 Task: Add Nature's Way Vitamin E 400 to the cart.
Action: Mouse moved to (313, 159)
Screenshot: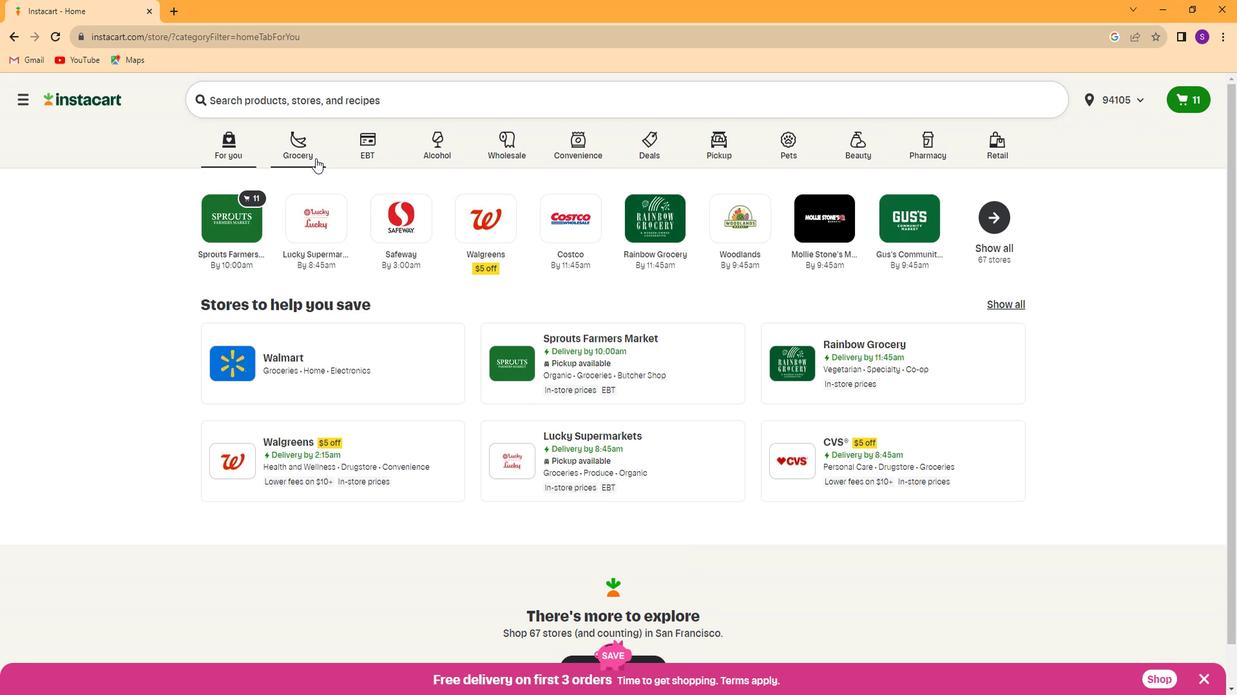 
Action: Mouse pressed left at (313, 159)
Screenshot: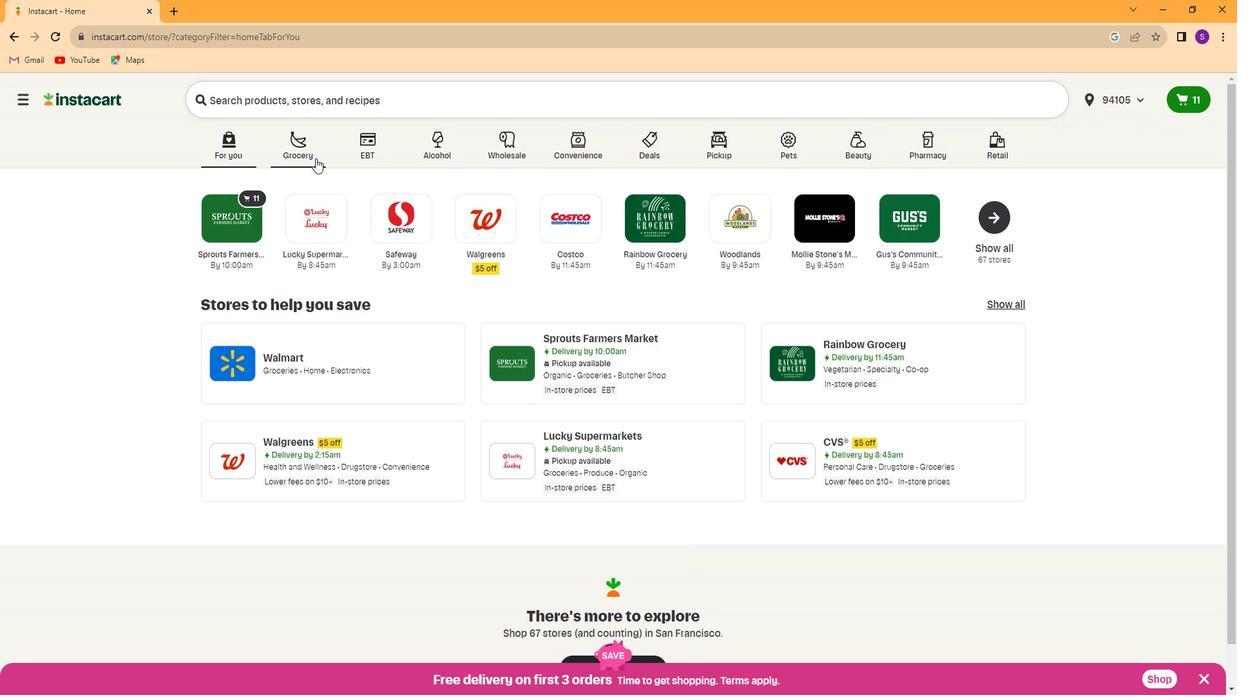 
Action: Mouse moved to (914, 224)
Screenshot: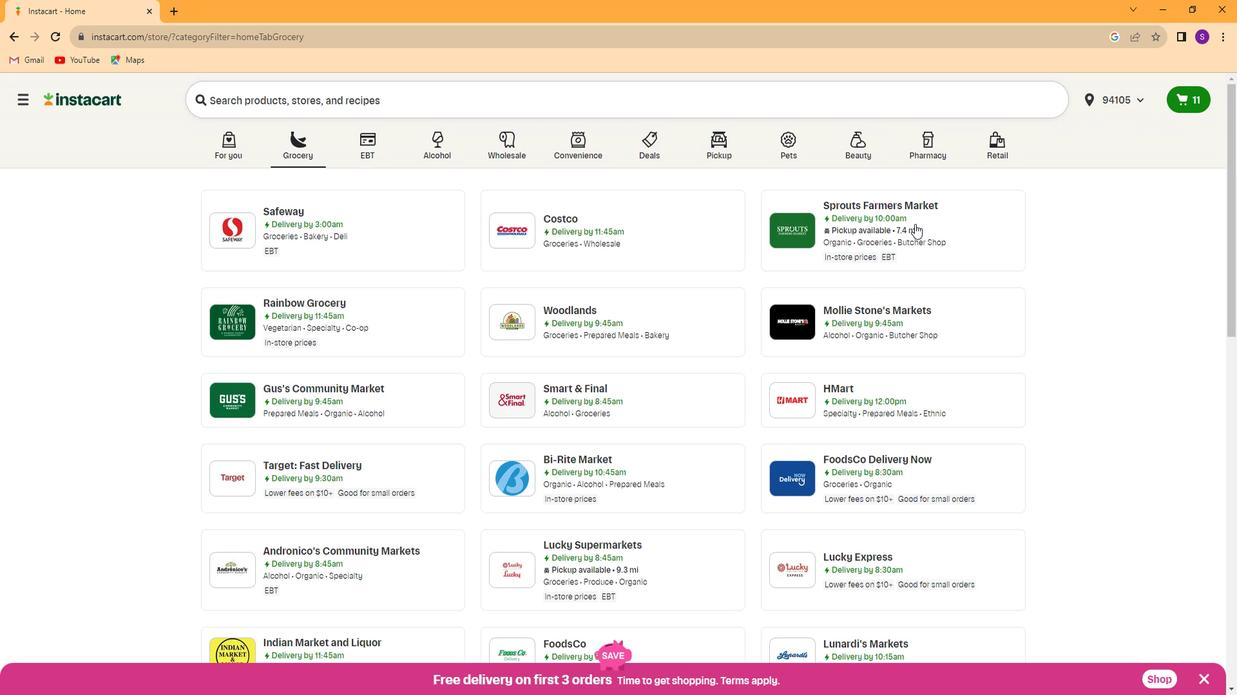 
Action: Mouse pressed left at (914, 224)
Screenshot: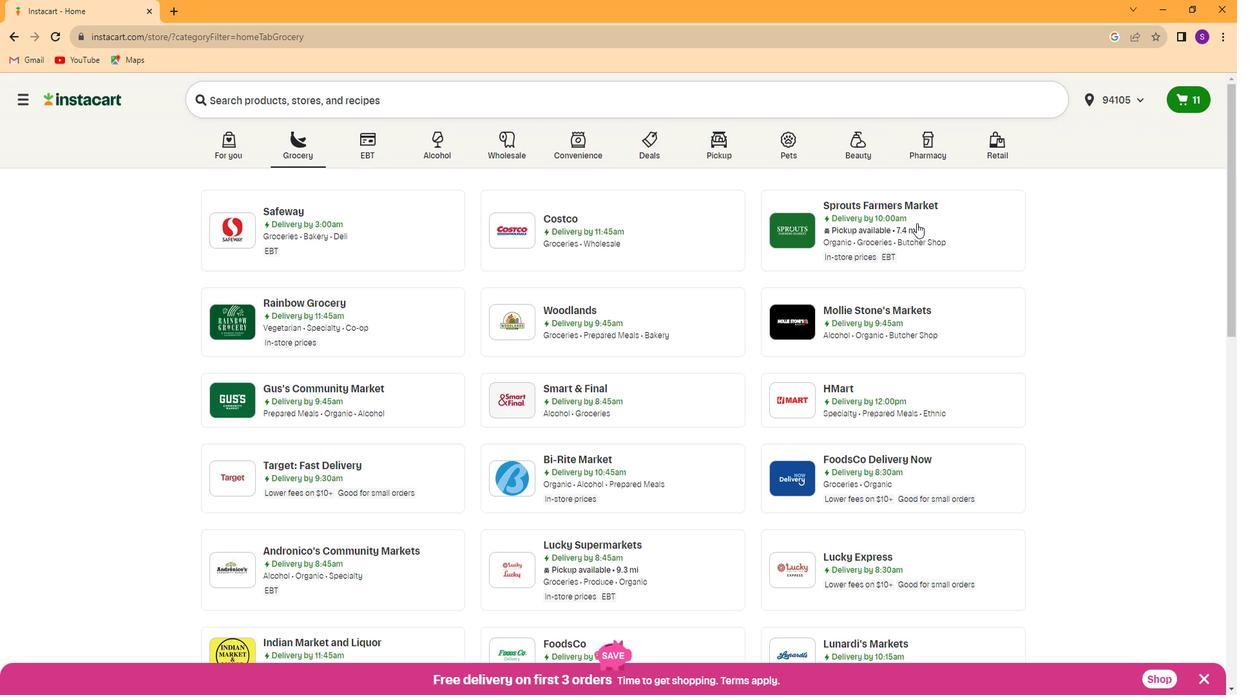 
Action: Mouse moved to (90, 414)
Screenshot: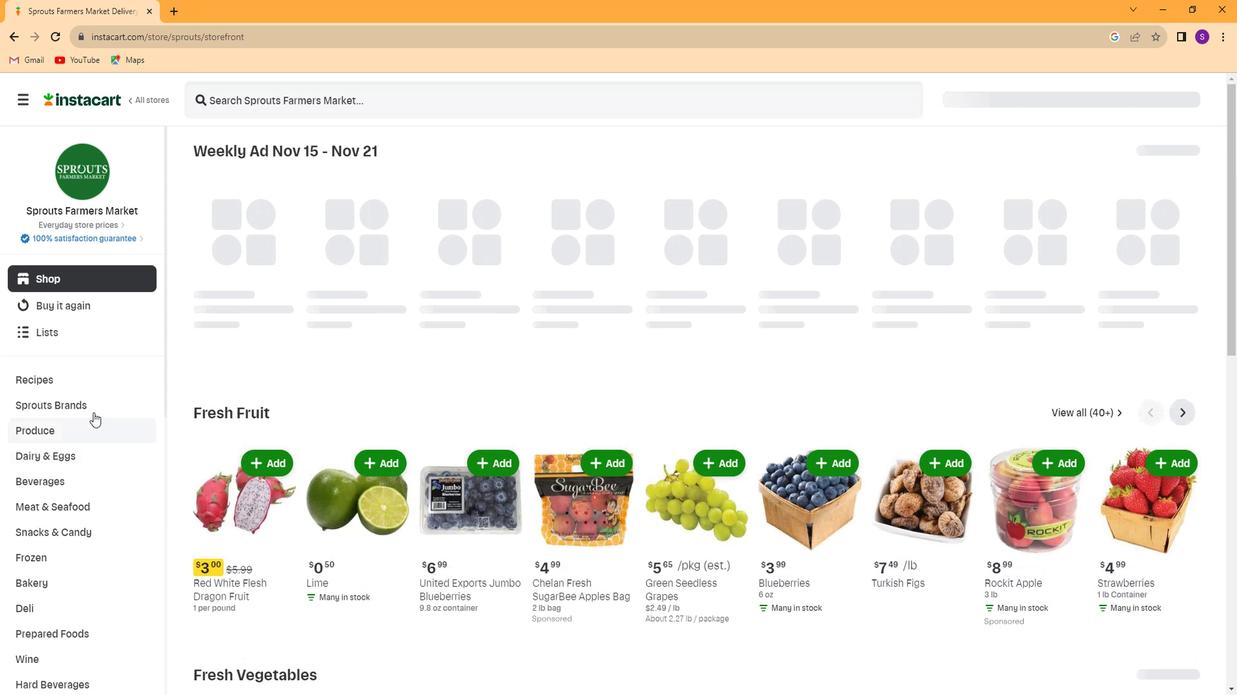 
Action: Mouse scrolled (90, 414) with delta (0, 0)
Screenshot: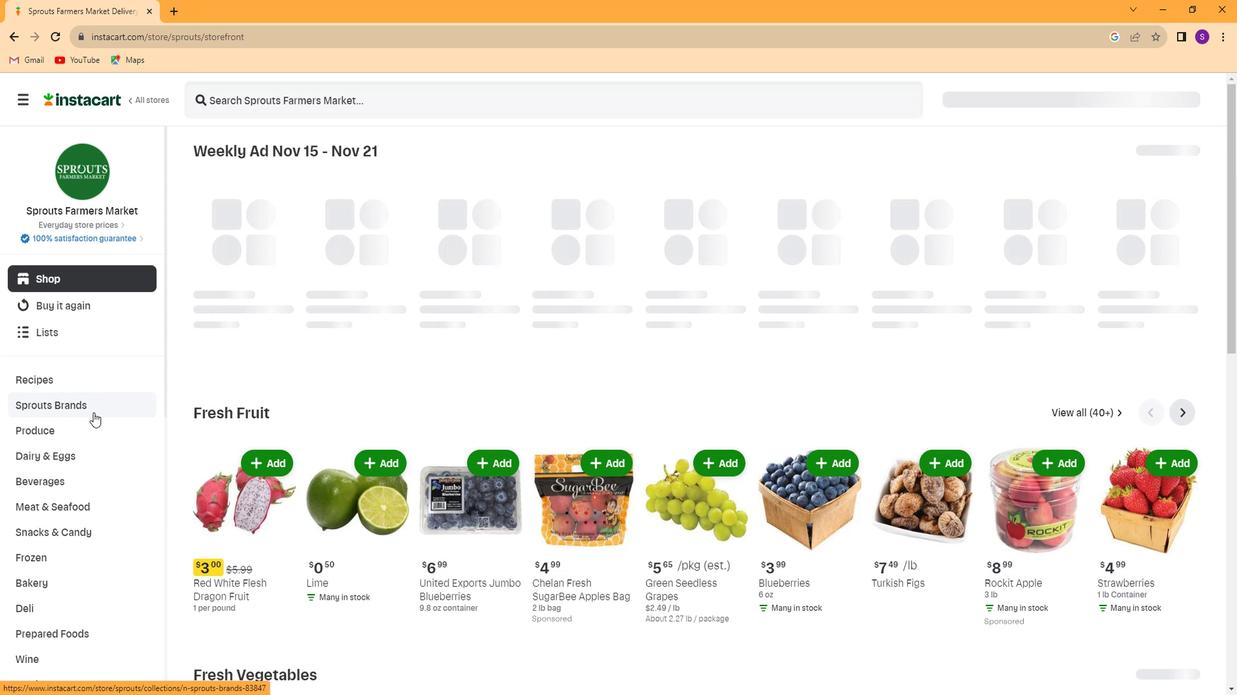 
Action: Mouse scrolled (90, 414) with delta (0, 0)
Screenshot: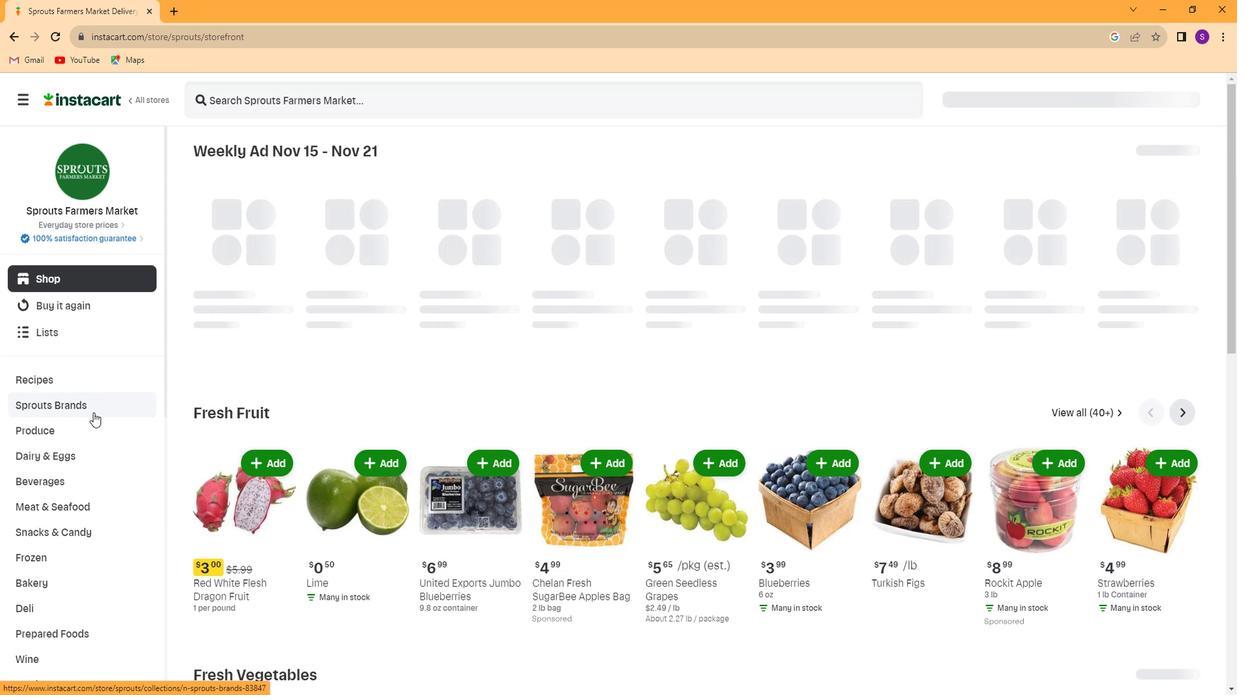 
Action: Mouse scrolled (90, 414) with delta (0, 0)
Screenshot: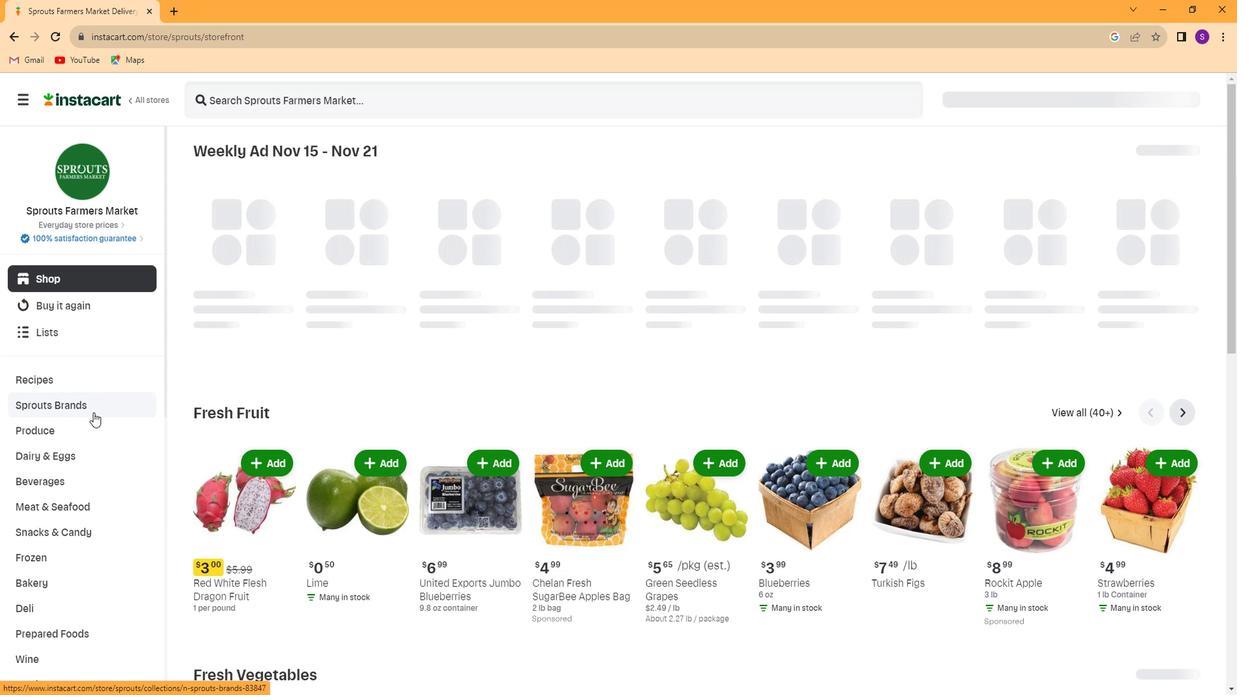 
Action: Mouse scrolled (90, 414) with delta (0, 0)
Screenshot: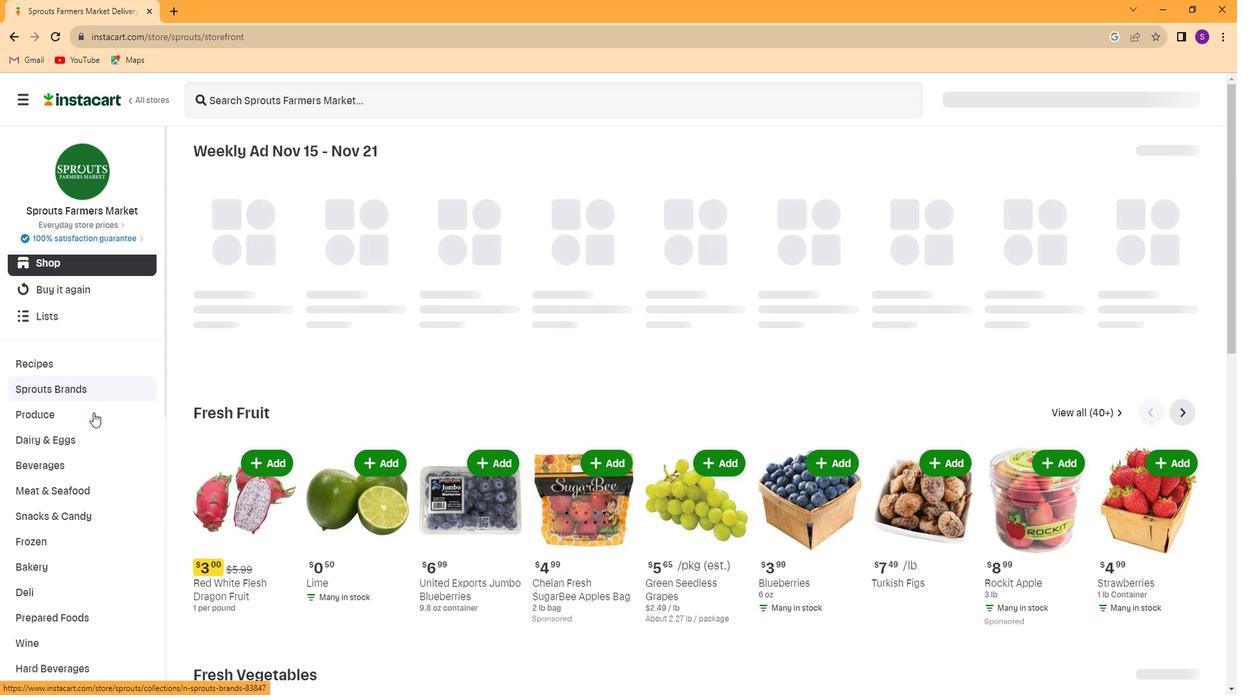 
Action: Mouse scrolled (90, 414) with delta (0, 0)
Screenshot: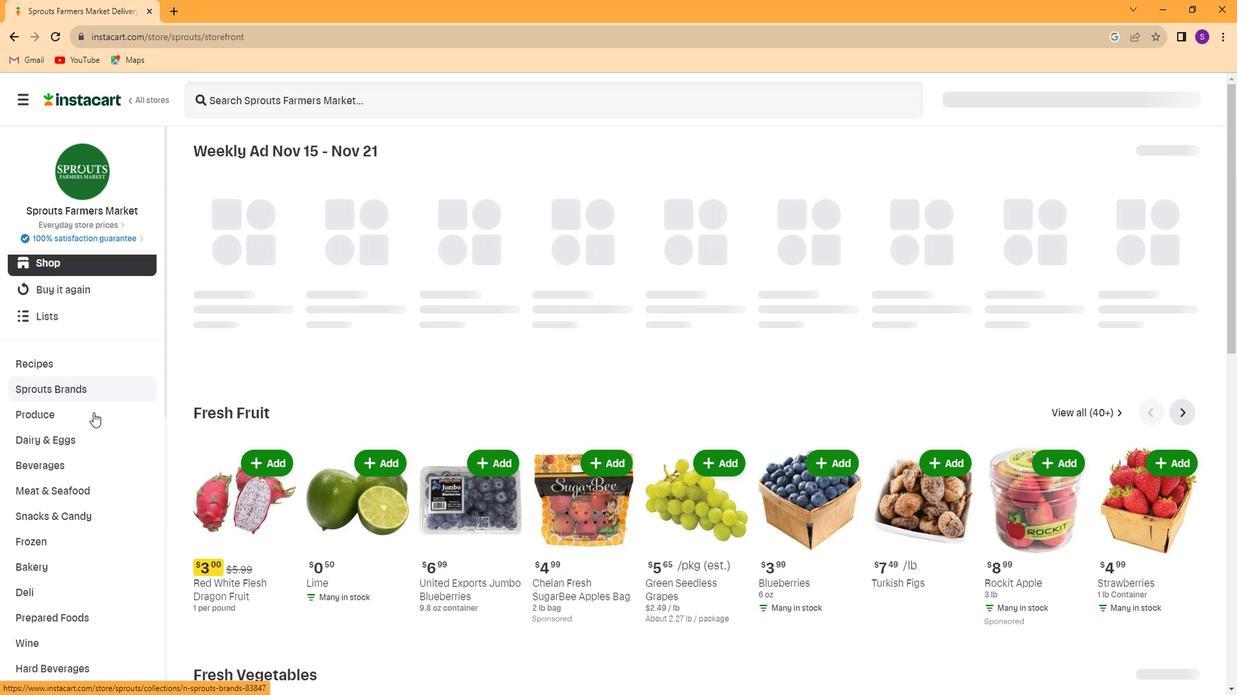 
Action: Mouse scrolled (90, 415) with delta (0, 0)
Screenshot: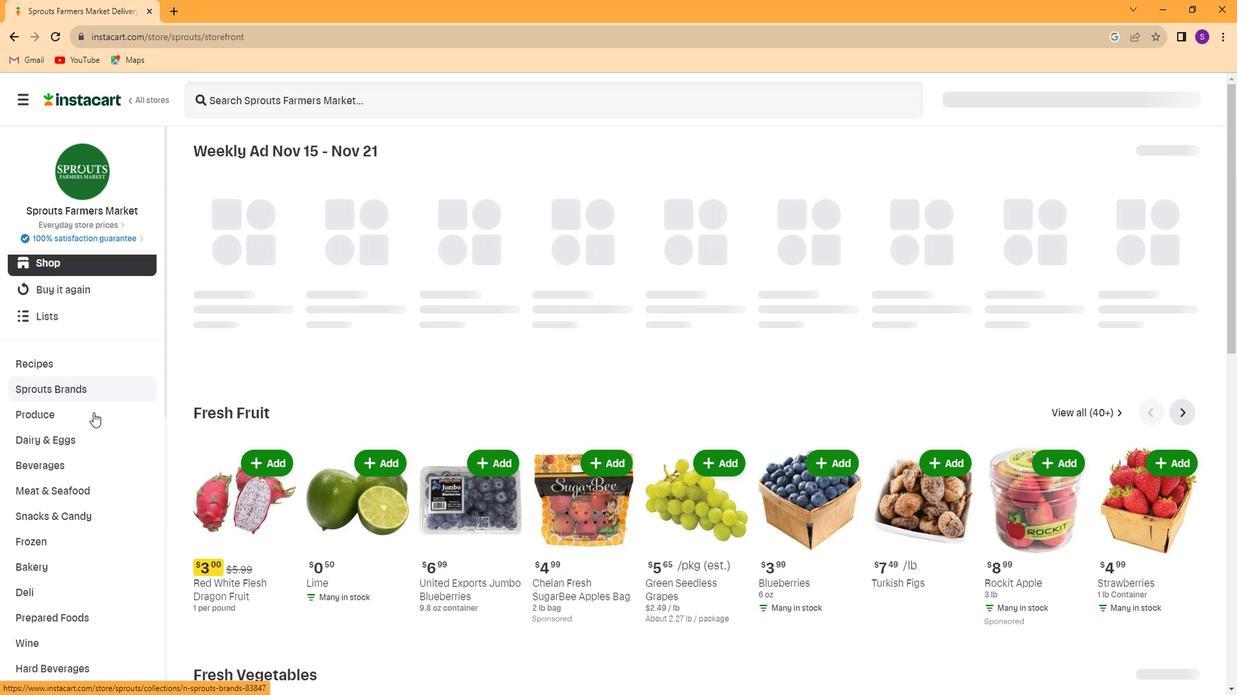 
Action: Mouse scrolled (90, 414) with delta (0, 0)
Screenshot: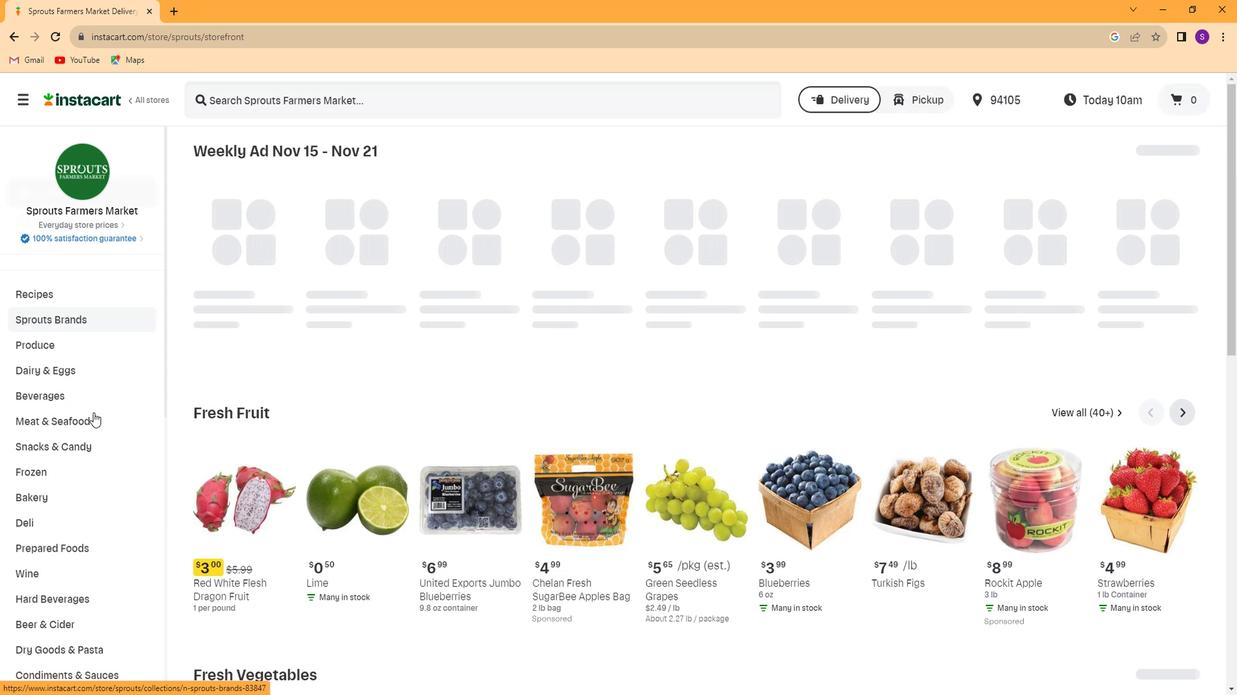 
Action: Mouse scrolled (90, 414) with delta (0, 0)
Screenshot: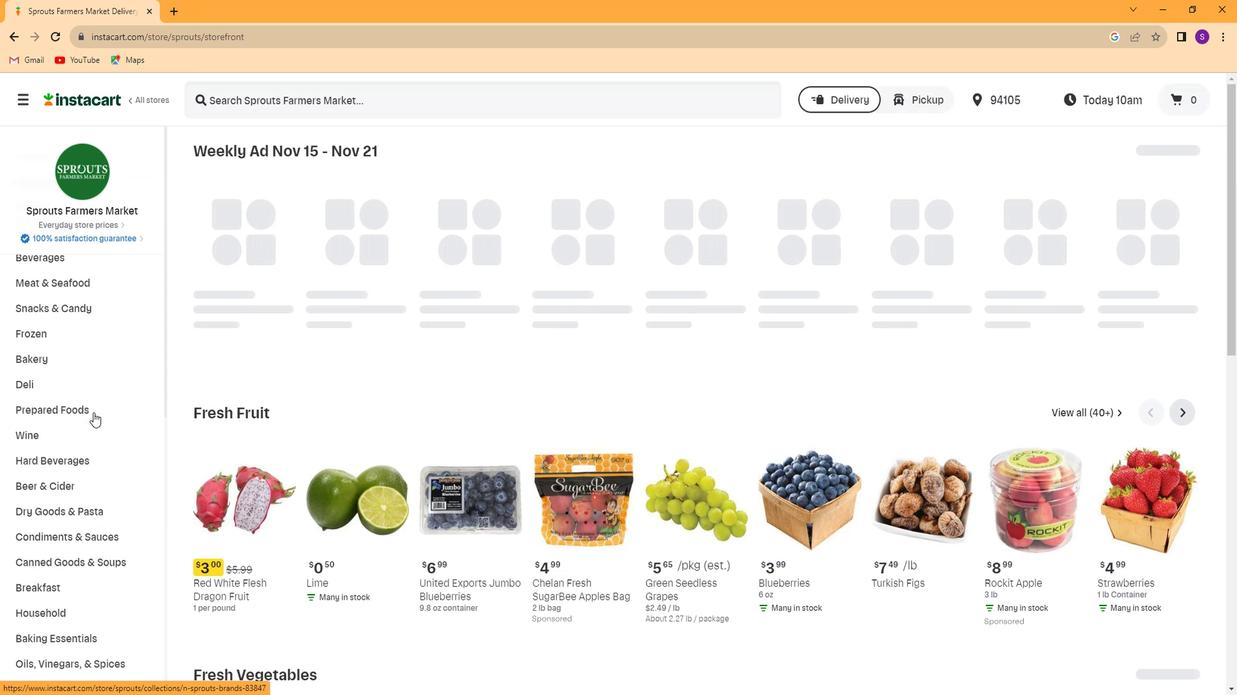 
Action: Mouse scrolled (90, 414) with delta (0, 0)
Screenshot: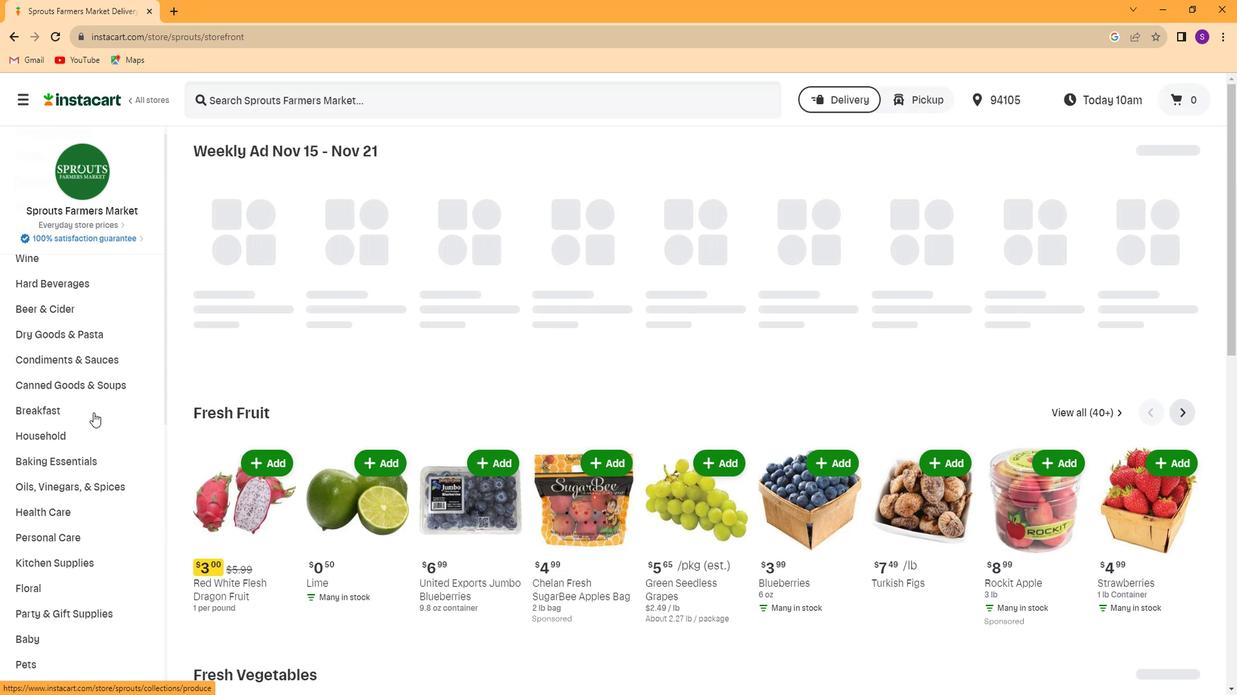 
Action: Mouse scrolled (90, 414) with delta (0, 0)
Screenshot: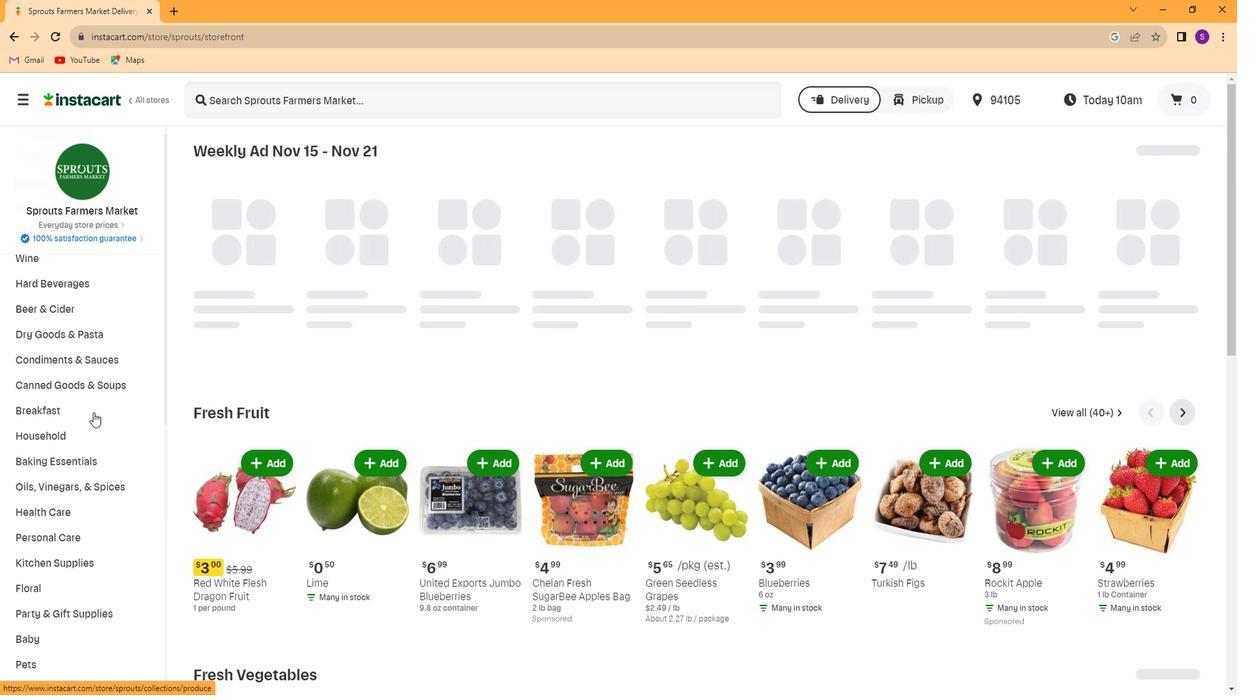 
Action: Mouse scrolled (90, 414) with delta (0, 0)
Screenshot: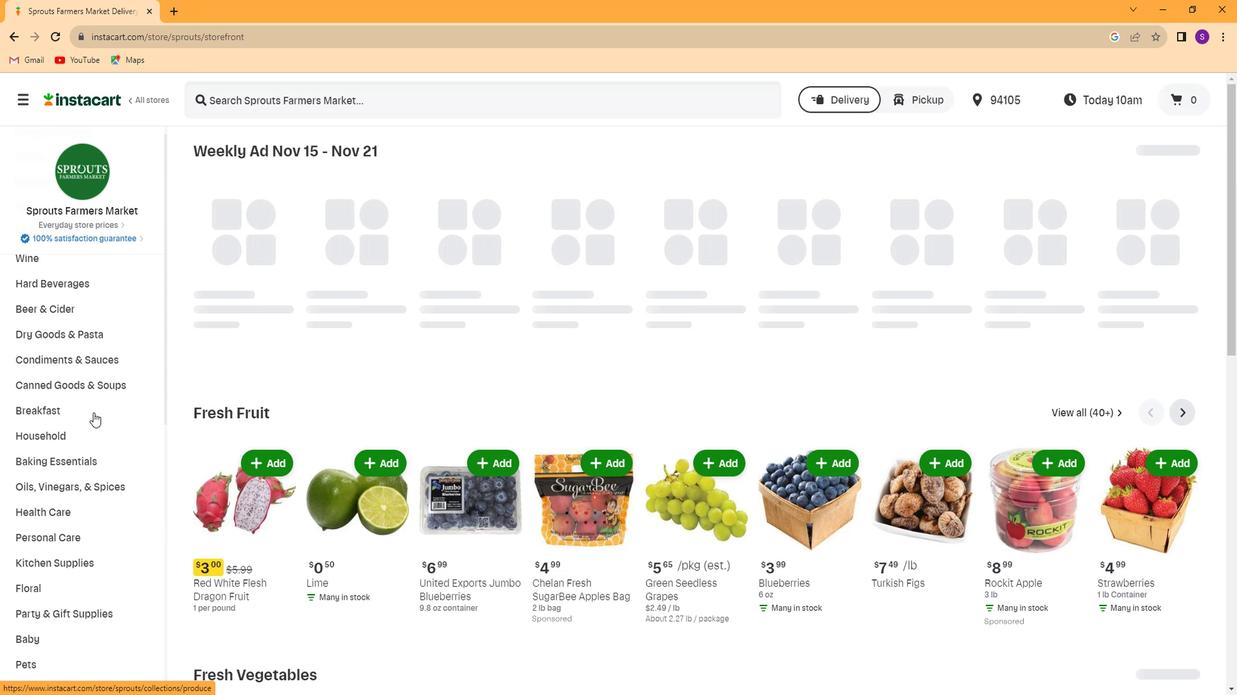 
Action: Mouse scrolled (90, 414) with delta (0, 0)
Screenshot: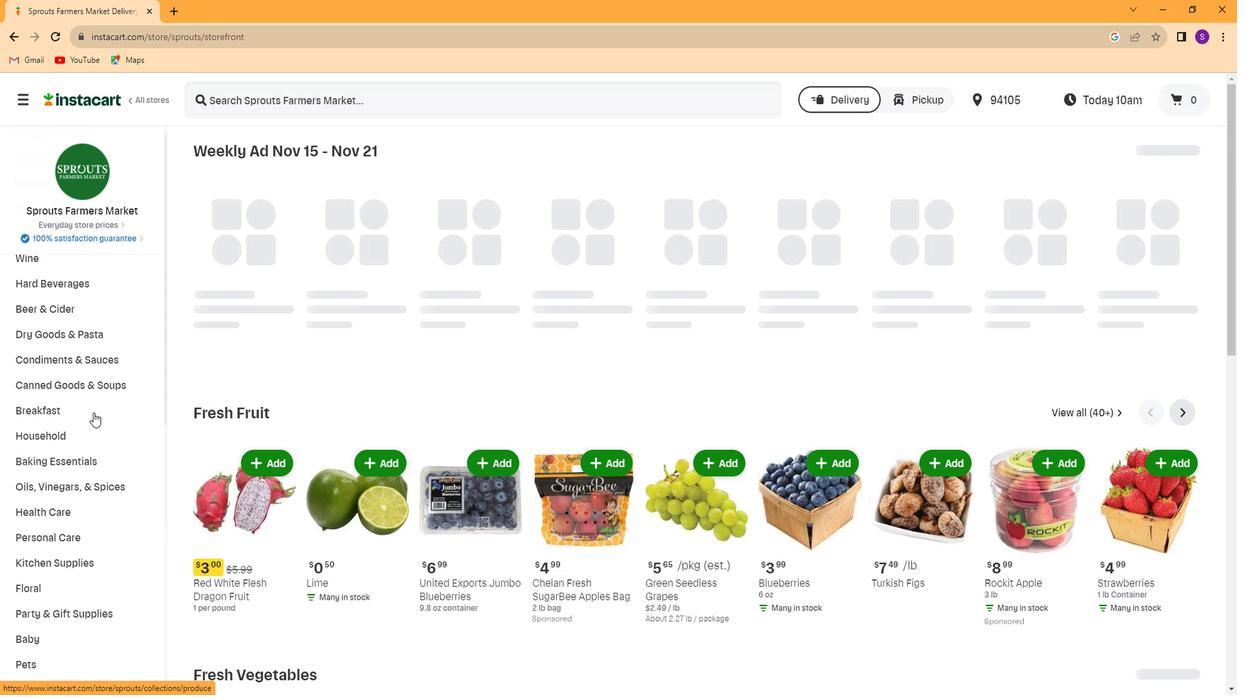 
Action: Mouse scrolled (90, 414) with delta (0, 0)
Screenshot: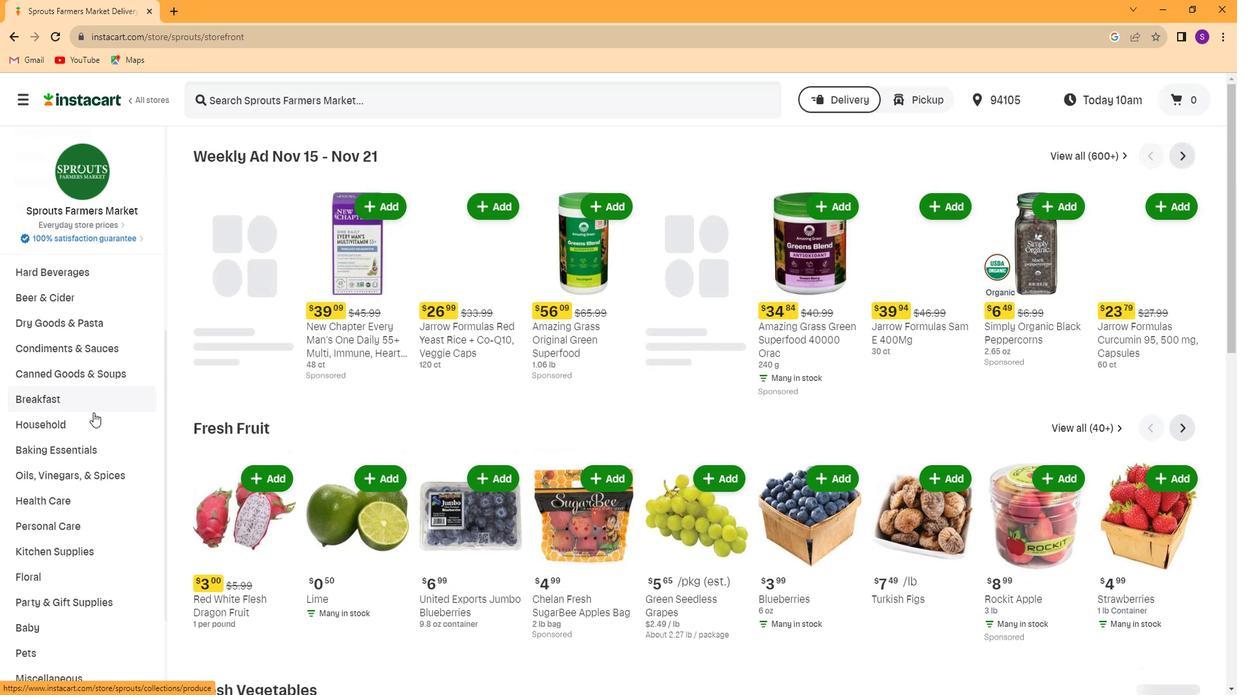 
Action: Mouse scrolled (90, 414) with delta (0, 0)
Screenshot: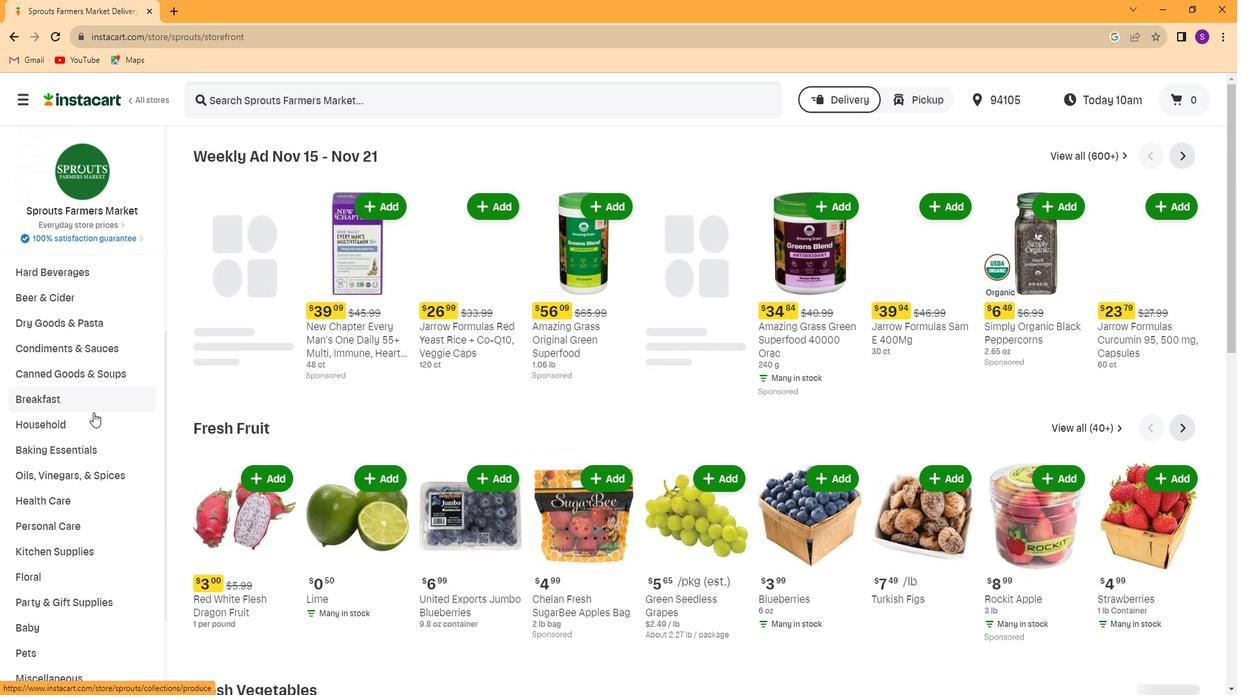 
Action: Mouse moved to (93, 627)
Screenshot: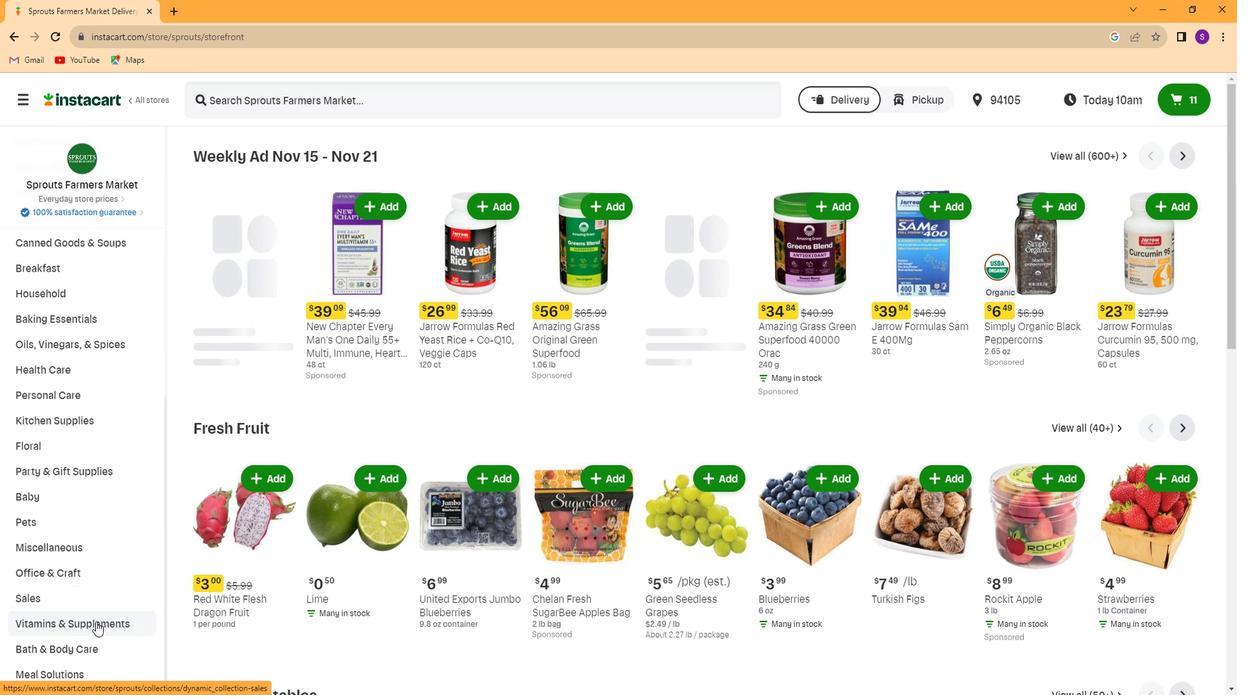 
Action: Mouse pressed left at (93, 627)
Screenshot: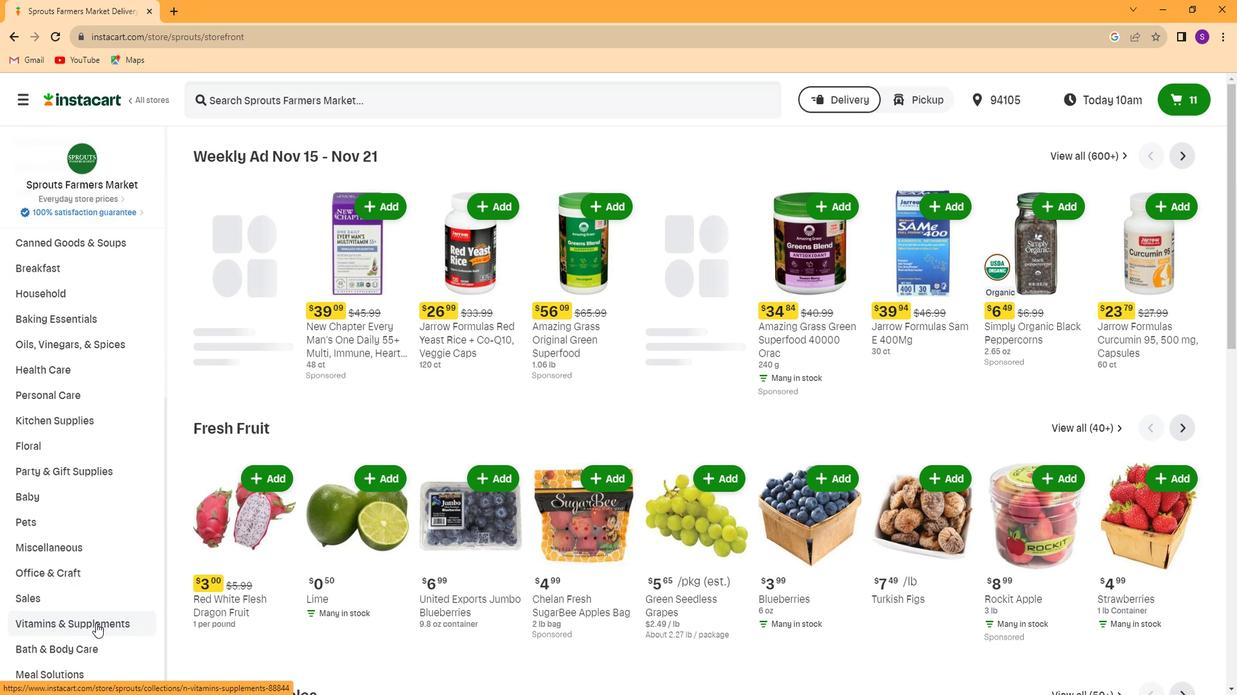 
Action: Mouse moved to (95, 545)
Screenshot: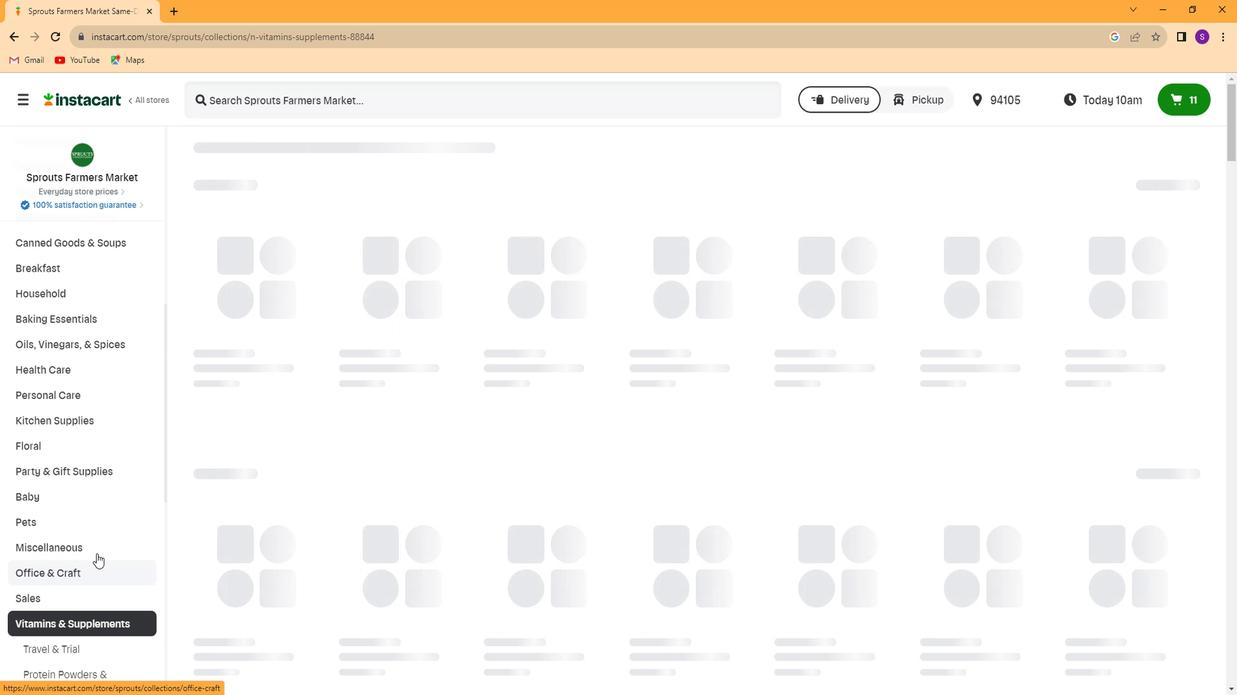 
Action: Mouse scrolled (95, 544) with delta (0, 0)
Screenshot: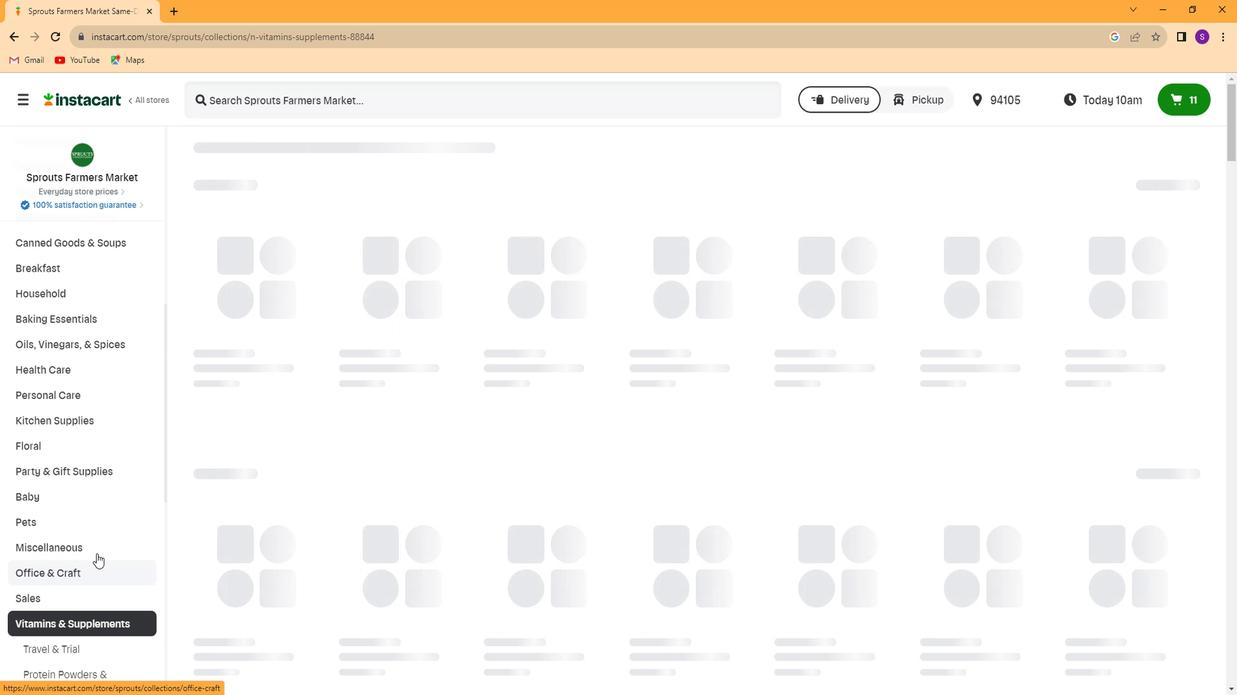 
Action: Mouse moved to (99, 504)
Screenshot: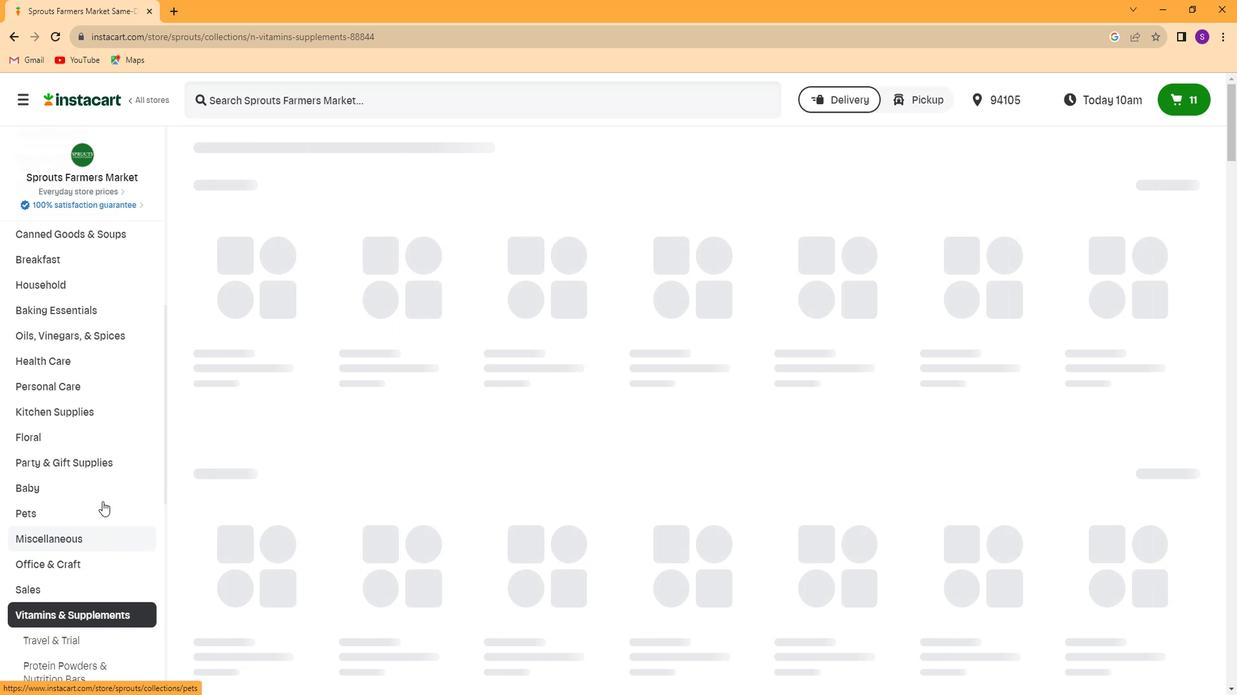
Action: Mouse scrolled (99, 503) with delta (0, 0)
Screenshot: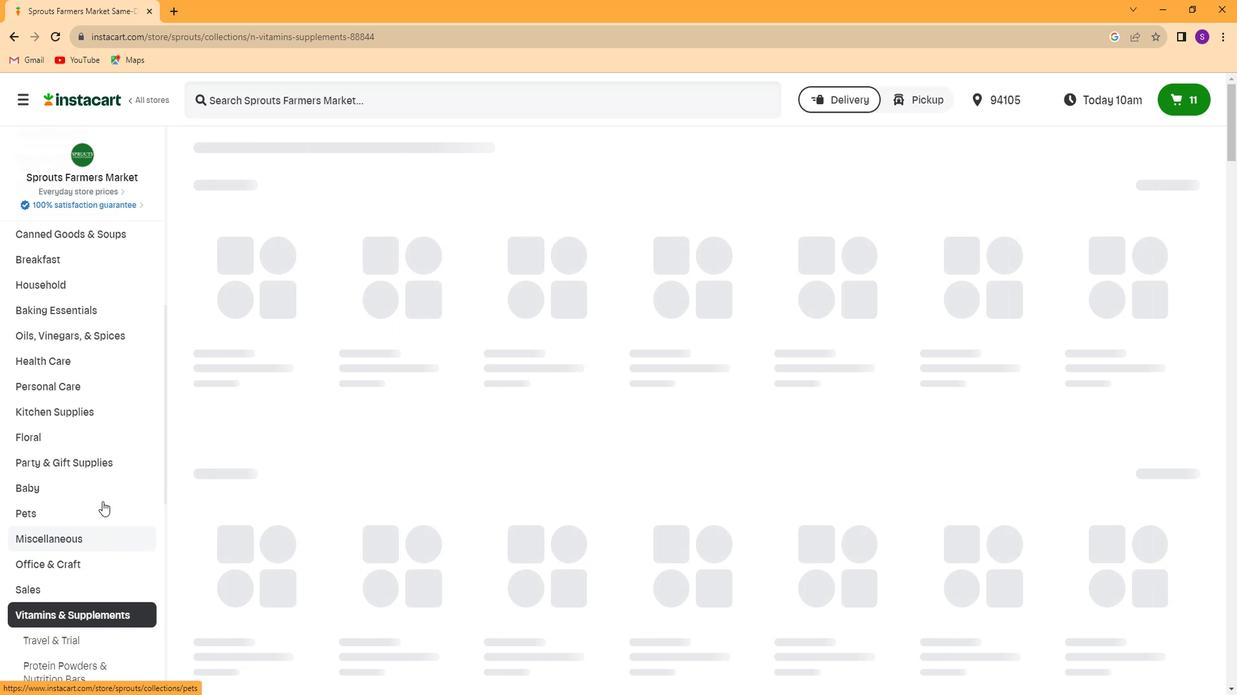 
Action: Mouse moved to (101, 482)
Screenshot: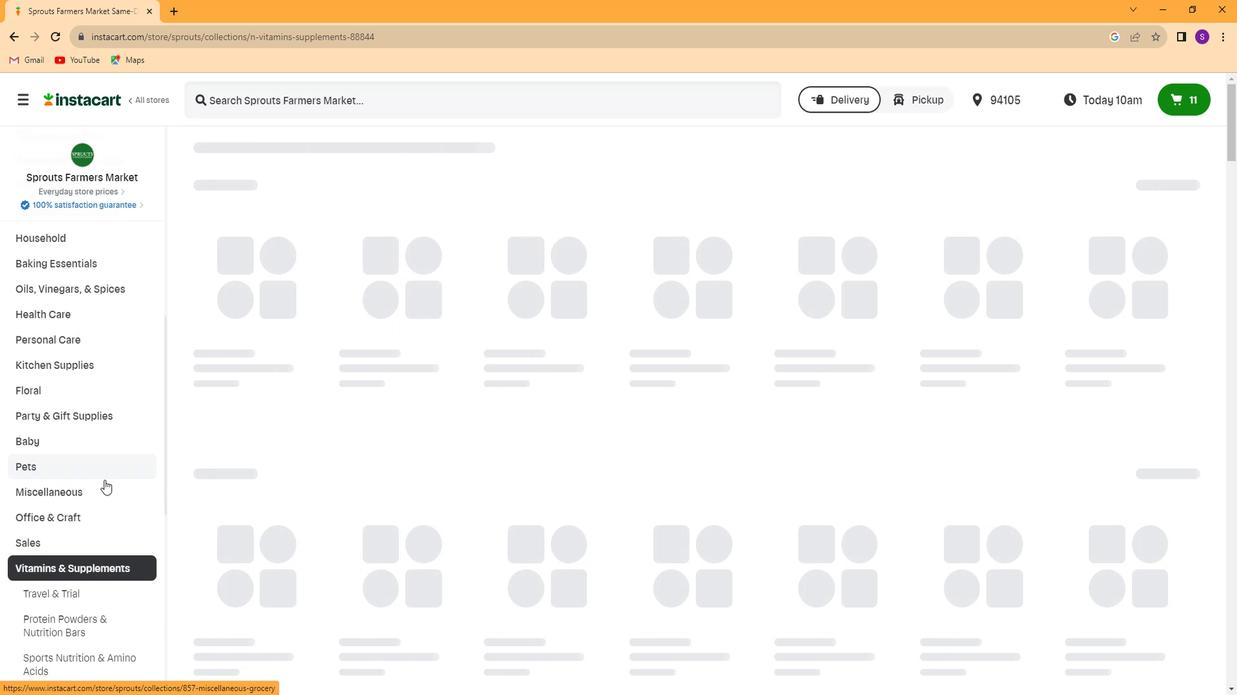 
Action: Mouse scrolled (101, 482) with delta (0, 0)
Screenshot: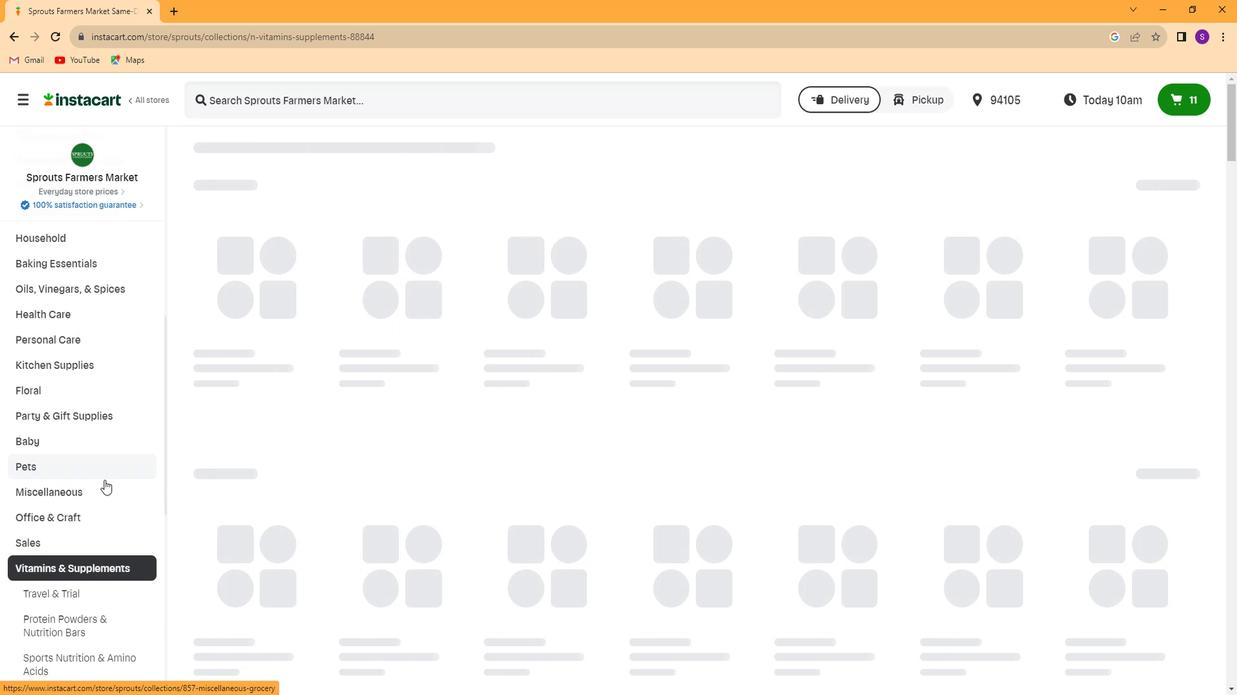 
Action: Mouse moved to (102, 466)
Screenshot: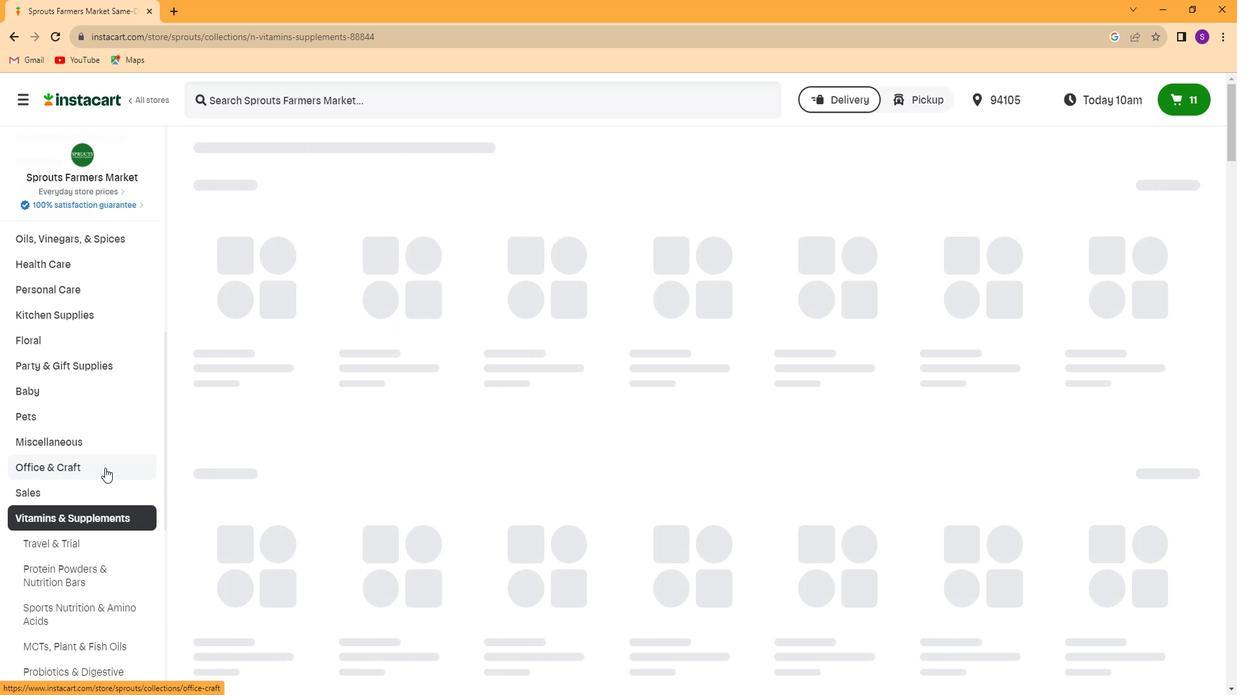 
Action: Mouse scrolled (102, 465) with delta (0, 0)
Screenshot: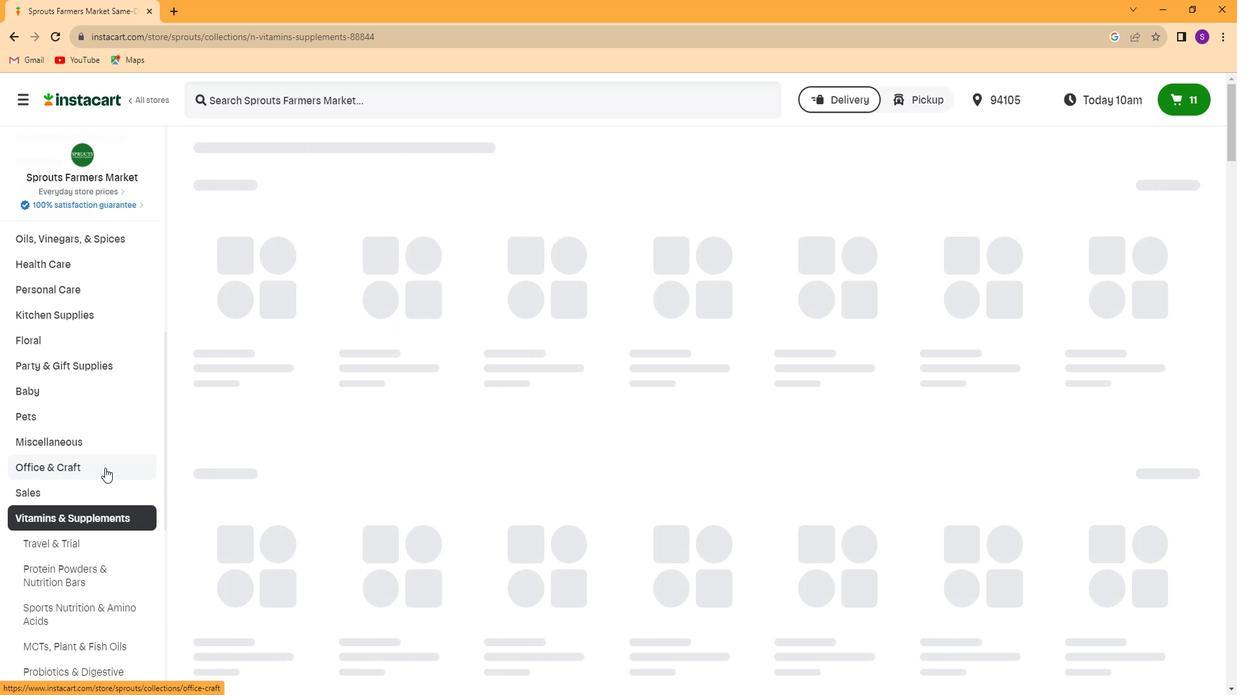 
Action: Mouse moved to (103, 462)
Screenshot: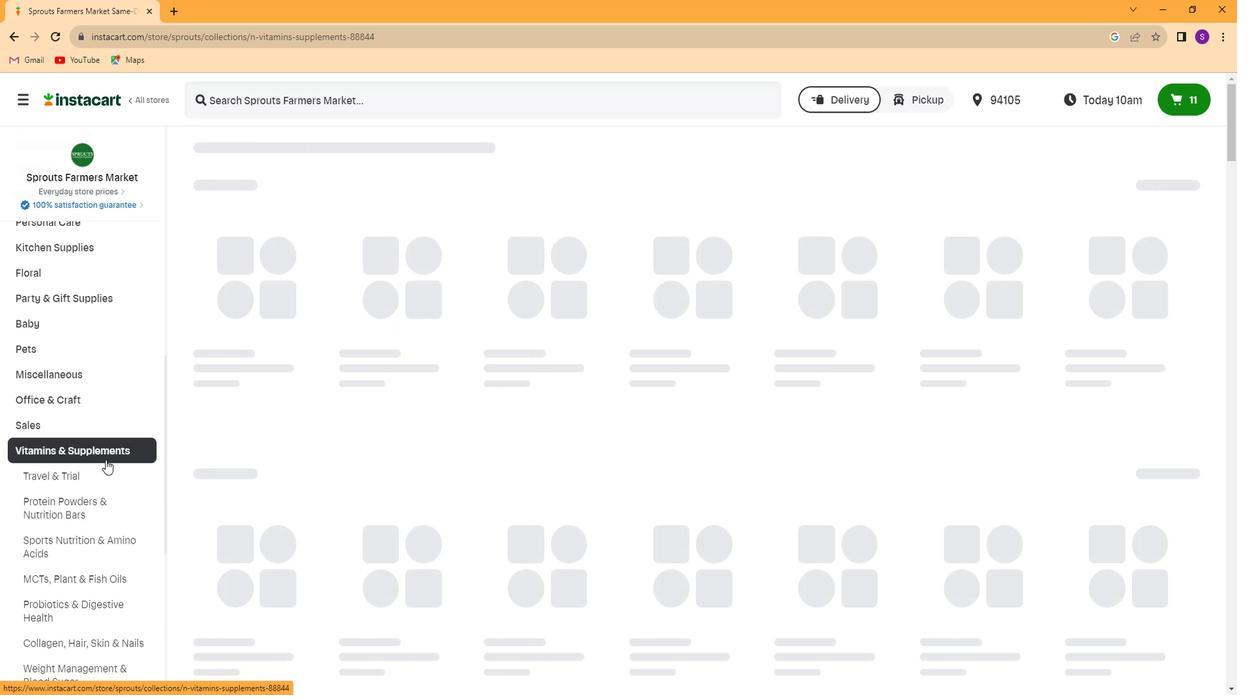 
Action: Mouse scrolled (103, 461) with delta (0, 0)
Screenshot: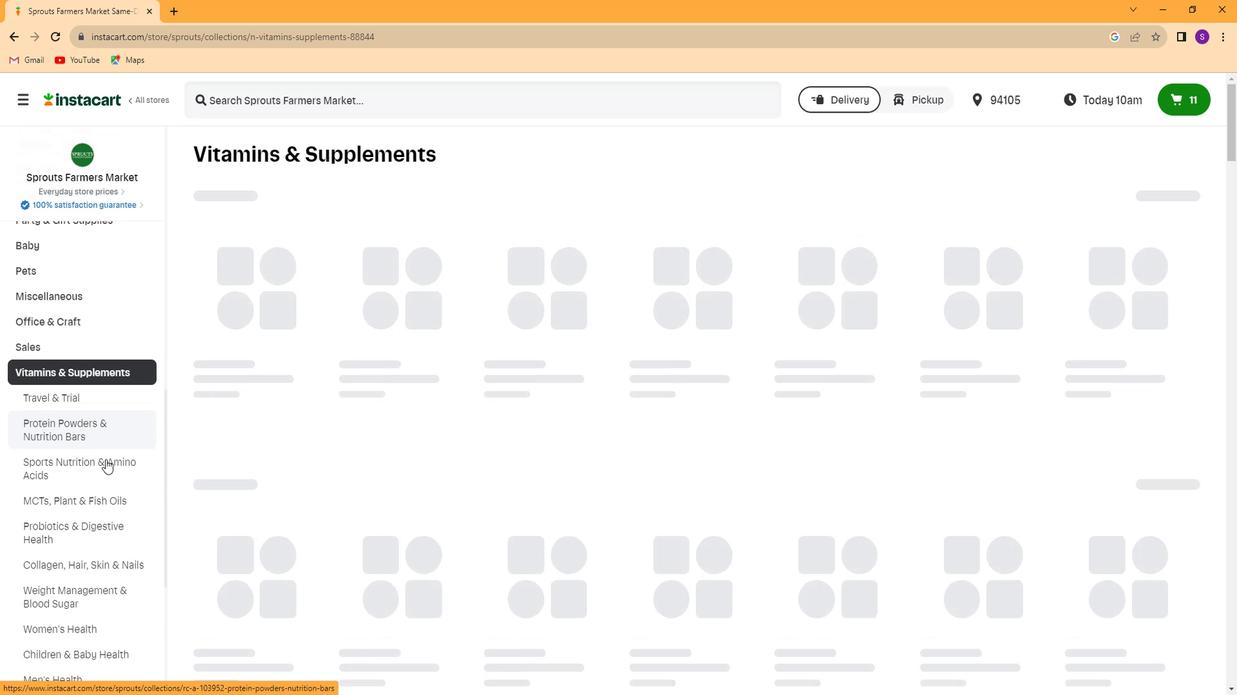 
Action: Mouse scrolled (103, 461) with delta (0, 0)
Screenshot: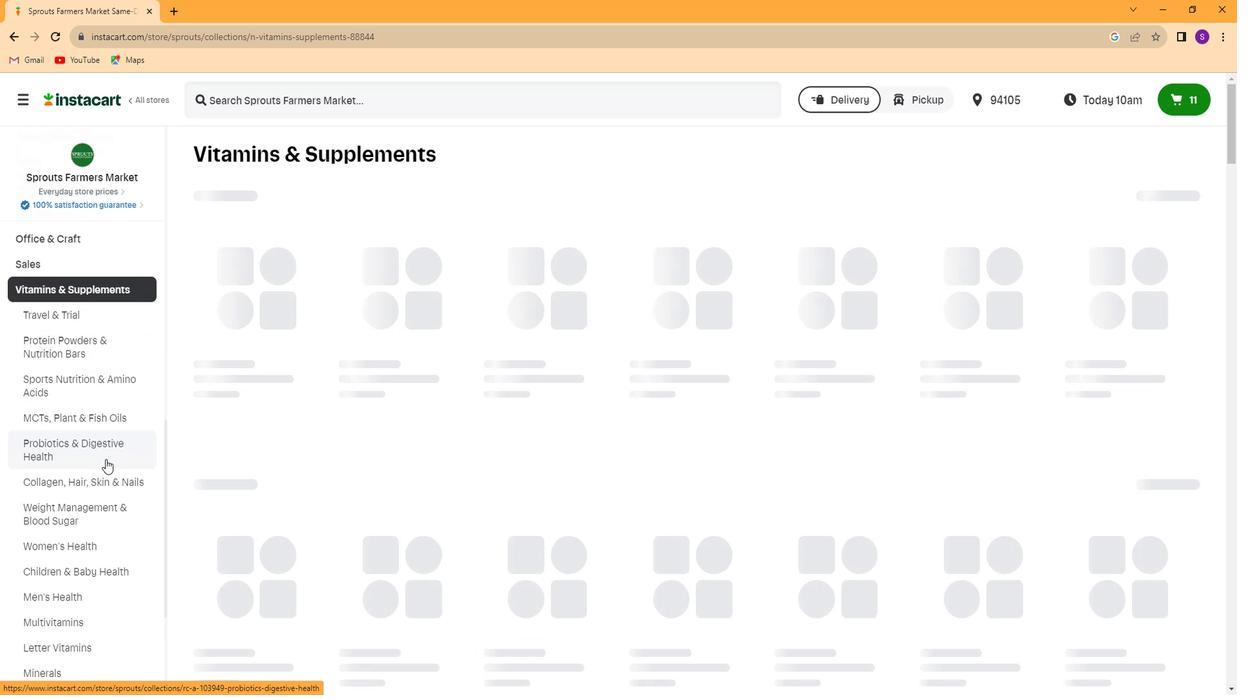 
Action: Mouse moved to (99, 583)
Screenshot: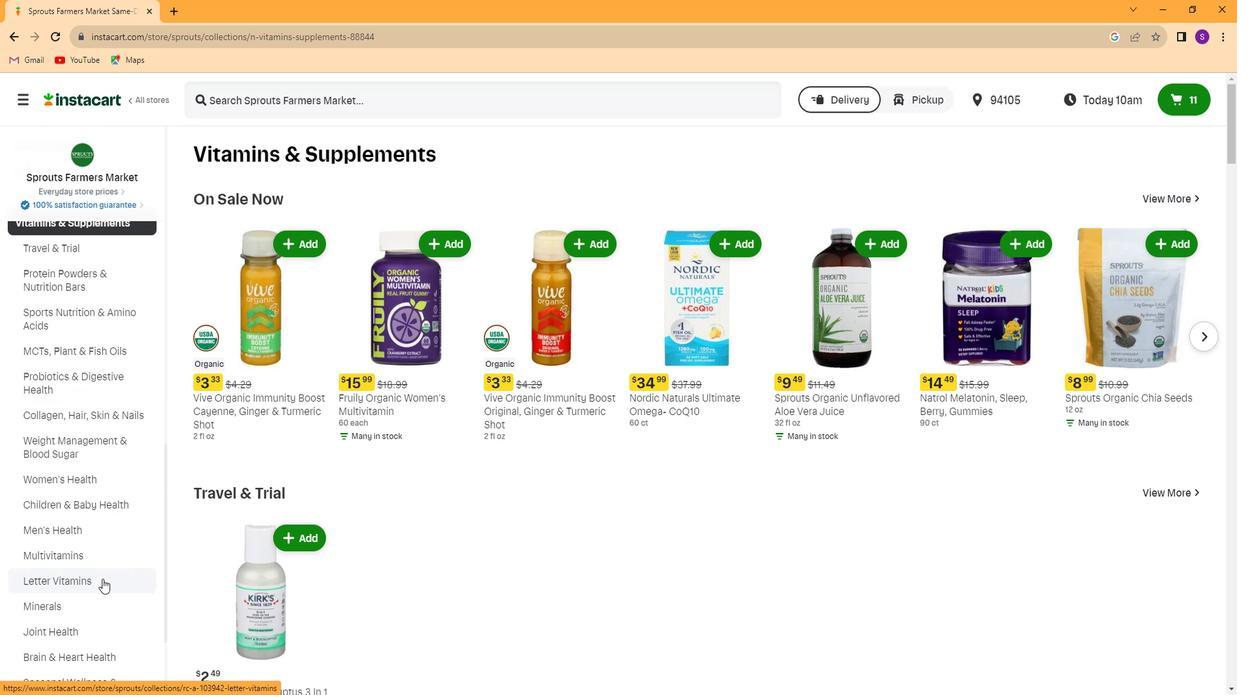
Action: Mouse pressed left at (99, 583)
Screenshot: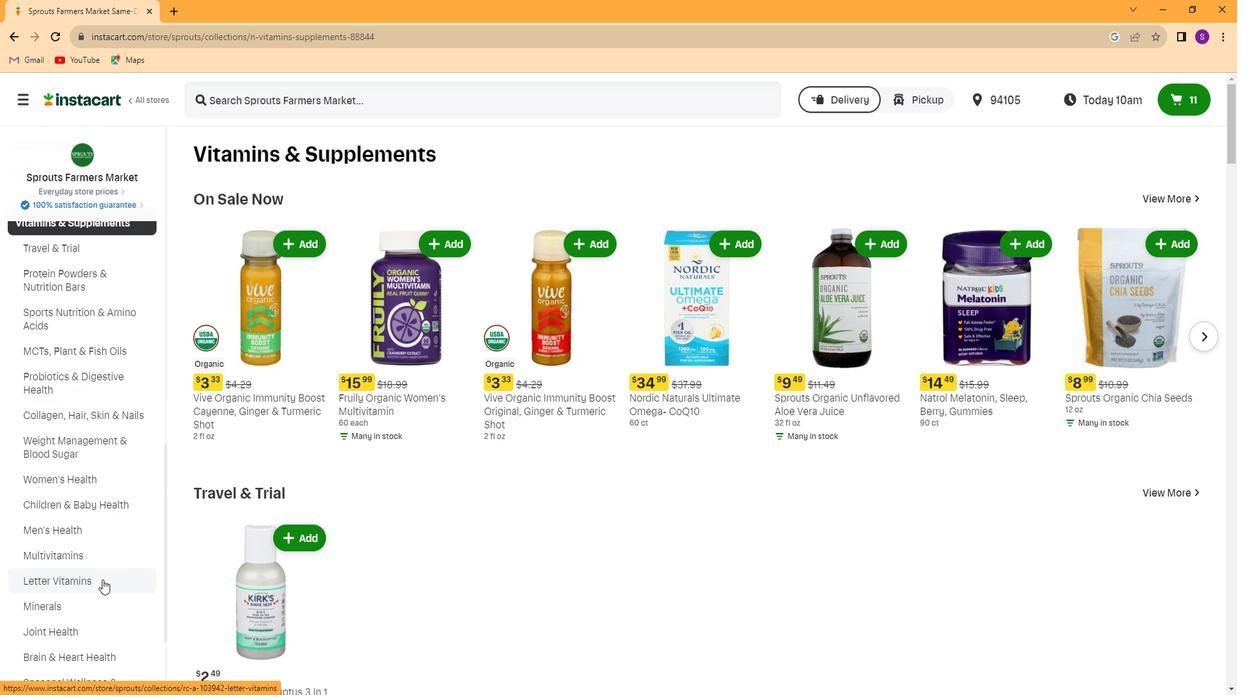 
Action: Mouse moved to (506, 99)
Screenshot: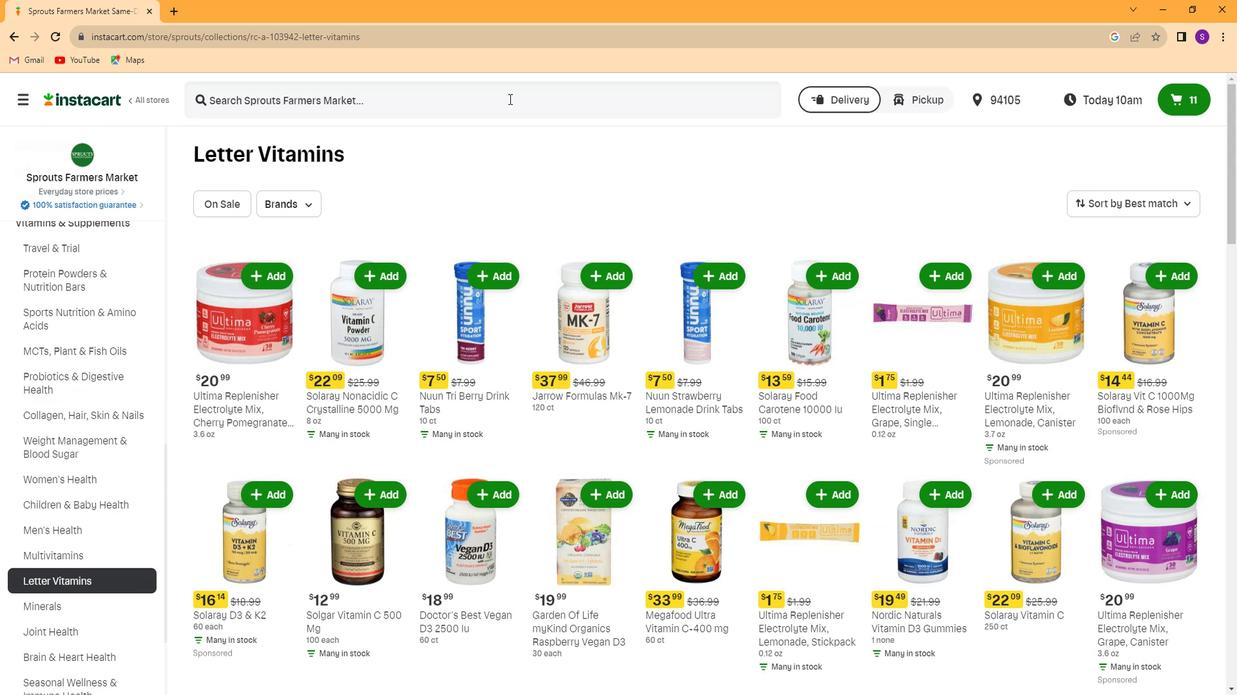 
Action: Mouse pressed left at (506, 99)
Screenshot: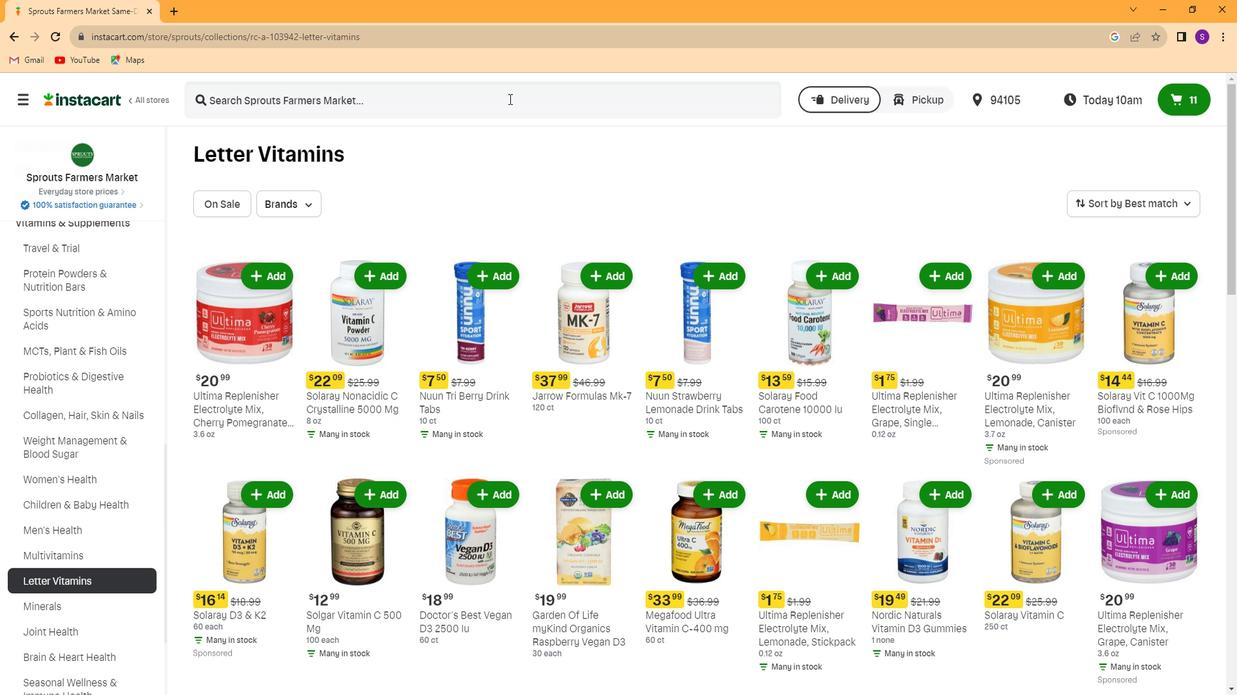 
Action: Key pressed <Key.caps_lock><Key.caps_lock>n<Key.caps_lock>ATURE'S<Key.space>WAY<Key.space>VITAMIN<Key.space><Key.caps_lock>e<Key.space>400<Key.enter>
Screenshot: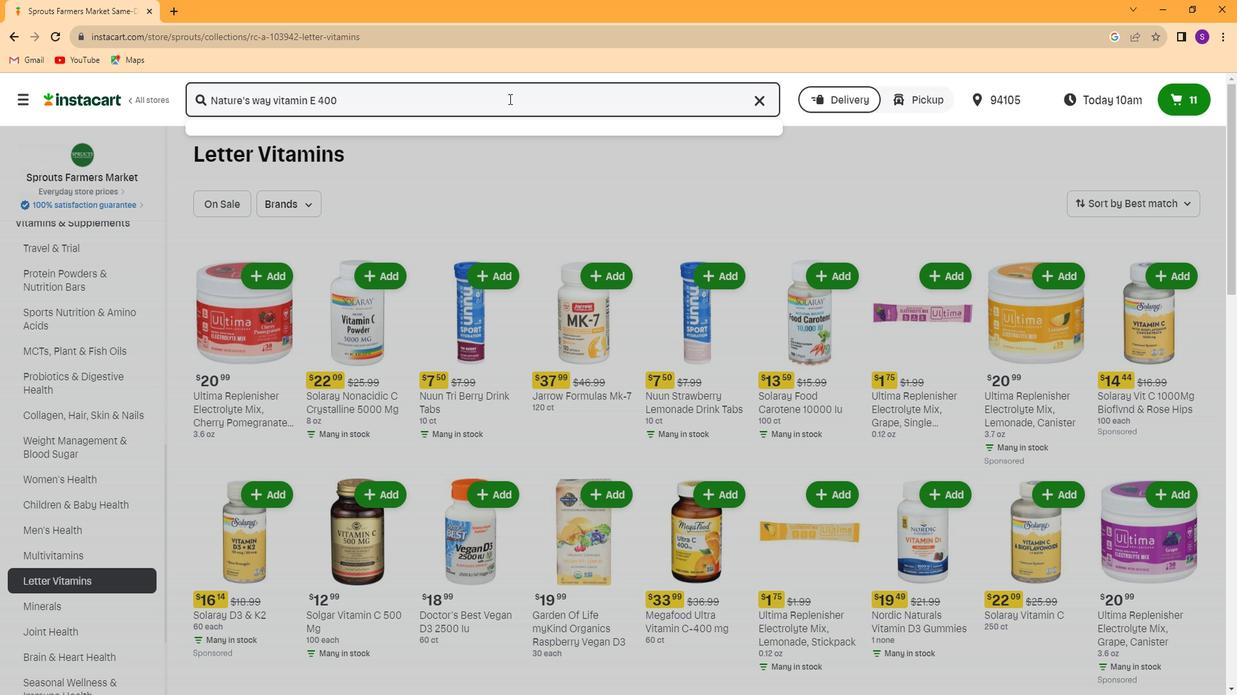 
Action: Mouse moved to (597, 184)
Screenshot: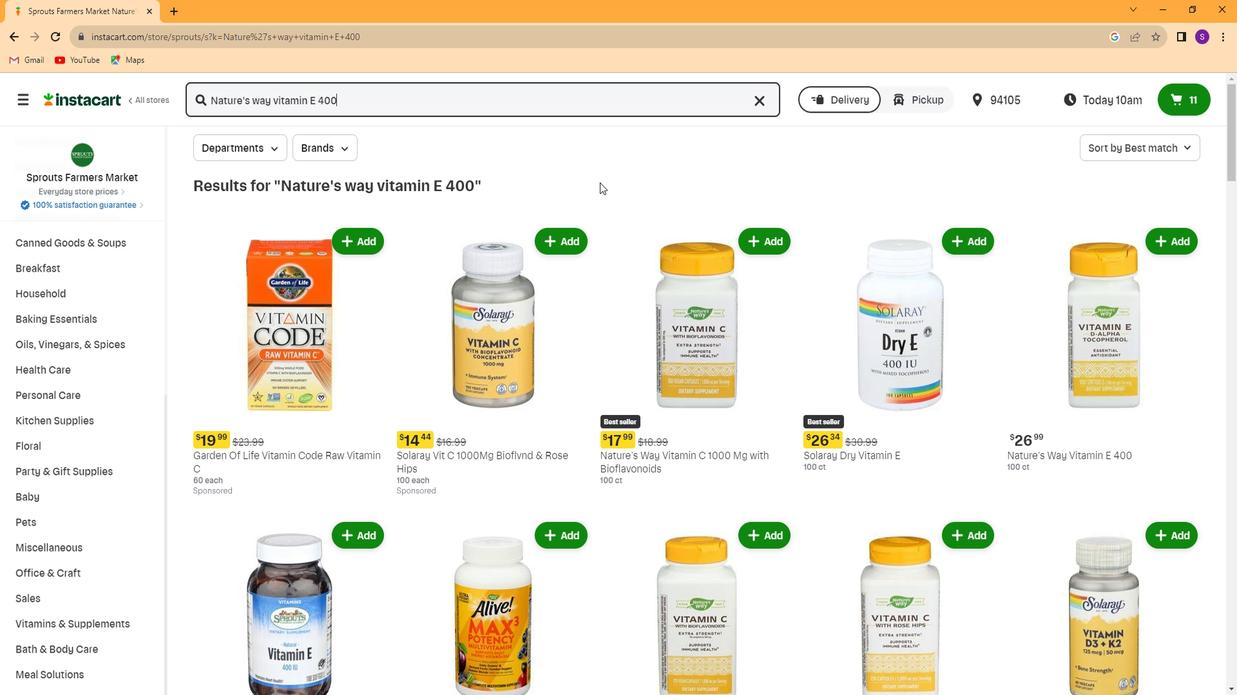 
Action: Mouse scrolled (597, 183) with delta (0, 0)
Screenshot: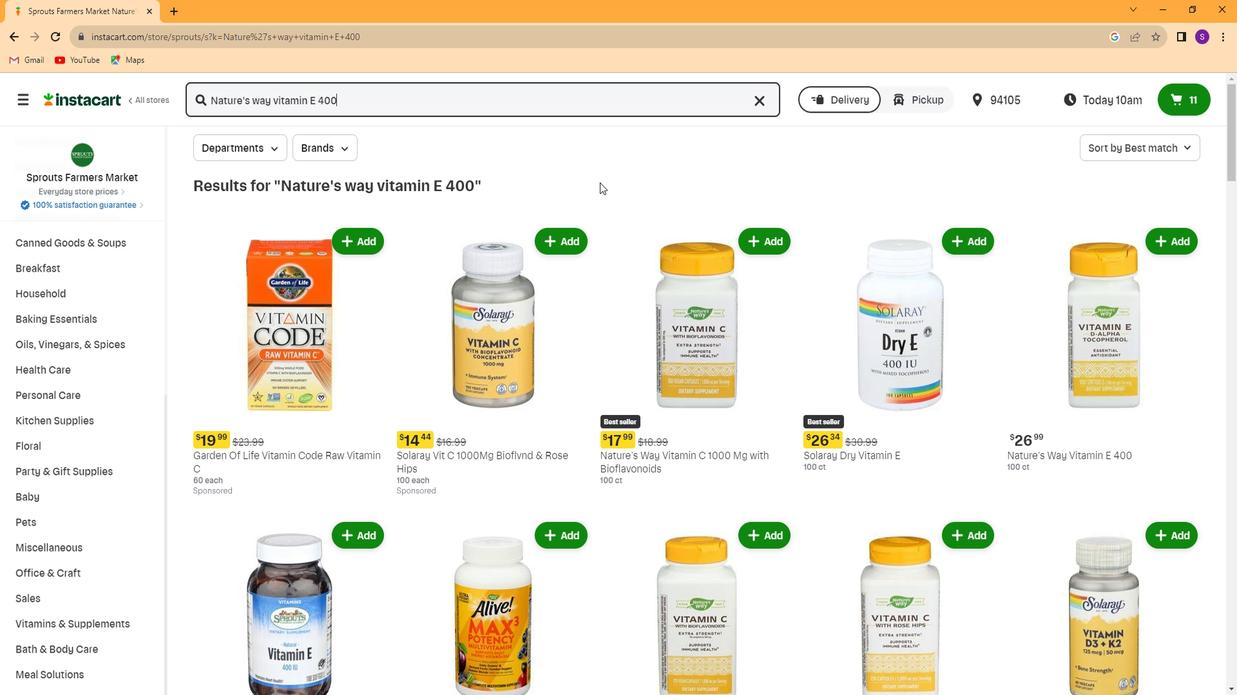 
Action: Mouse moved to (1152, 173)
Screenshot: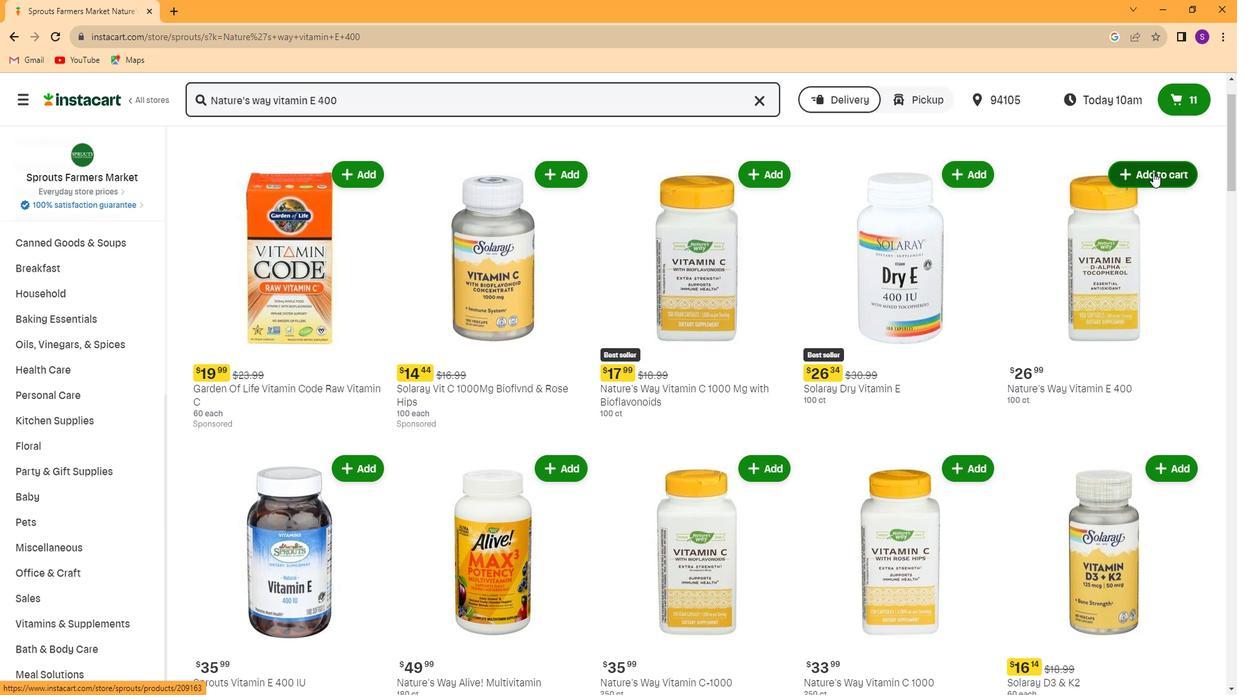 
Action: Mouse pressed left at (1152, 173)
Screenshot: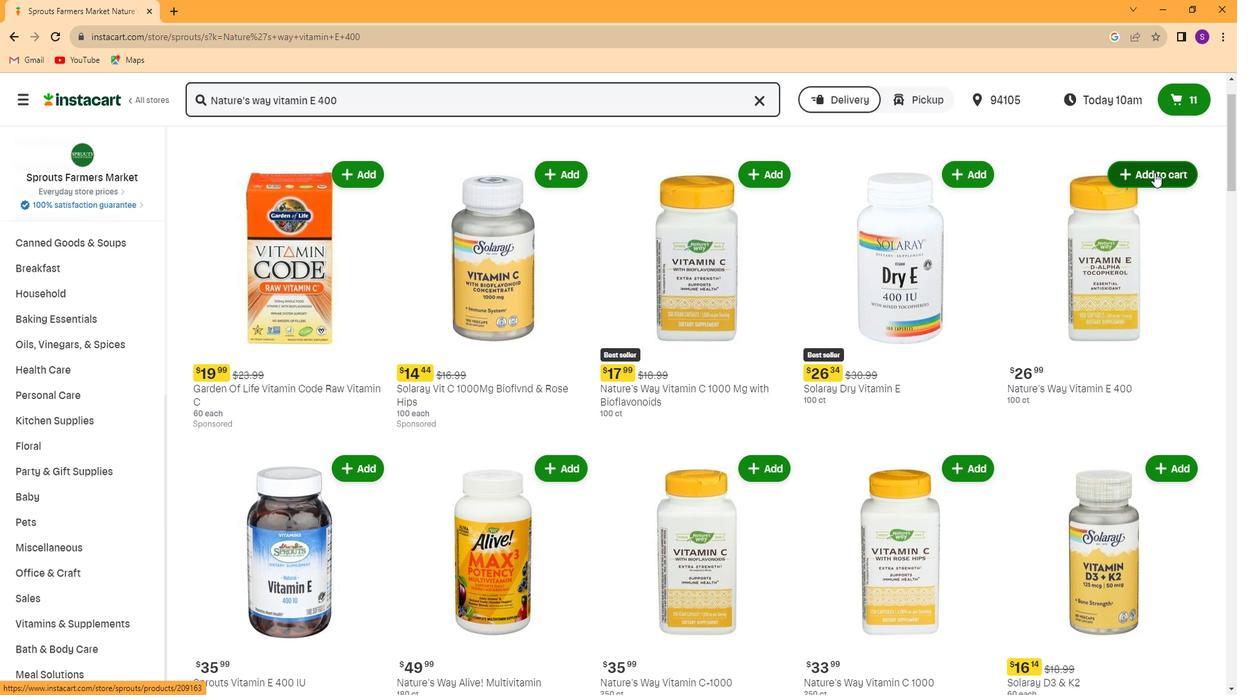 
Action: Mouse moved to (920, 333)
Screenshot: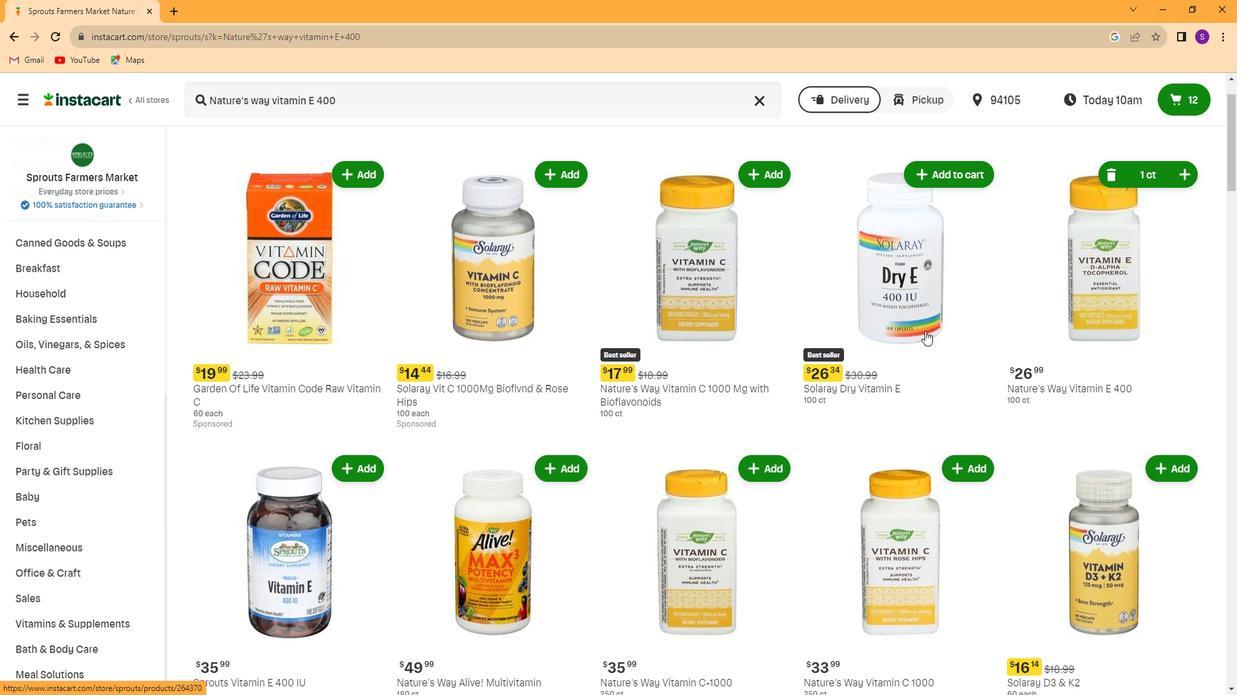 
